 Task: Look for space in Essen, Belgium from 9th June, 2023 to 16th June, 2023 for 2 adults in price range Rs.8000 to Rs.16000. Place can be entire place with 2 bedrooms having 2 beds and 1 bathroom. Property type can be flat. Amenities needed are: heating, . Booking option can be shelf check-in. Required host language is English.
Action: Mouse moved to (388, 92)
Screenshot: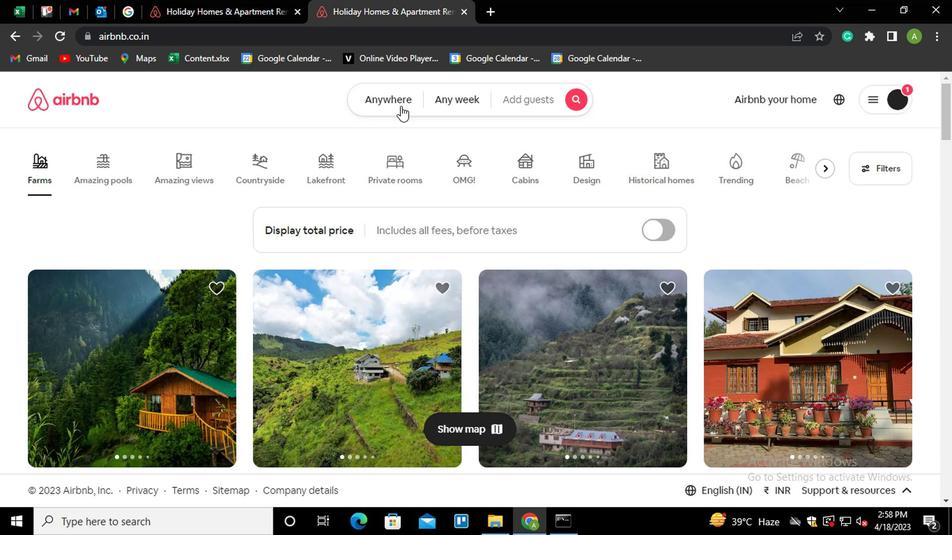 
Action: Mouse pressed left at (388, 92)
Screenshot: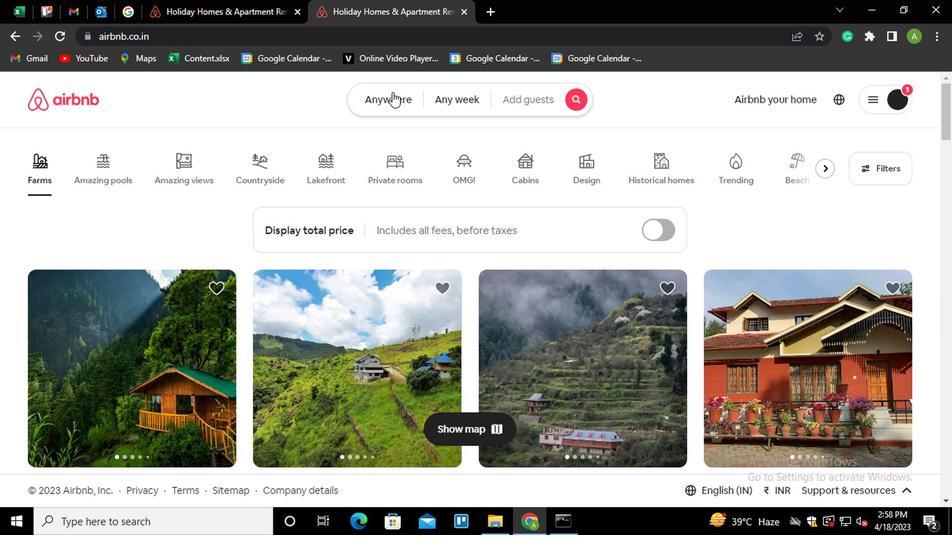 
Action: Mouse moved to (222, 155)
Screenshot: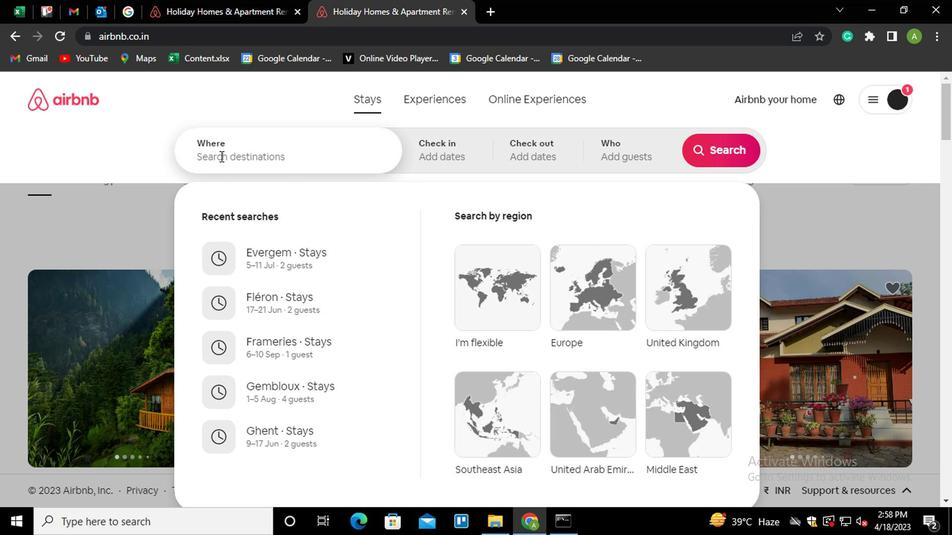 
Action: Mouse pressed left at (222, 155)
Screenshot: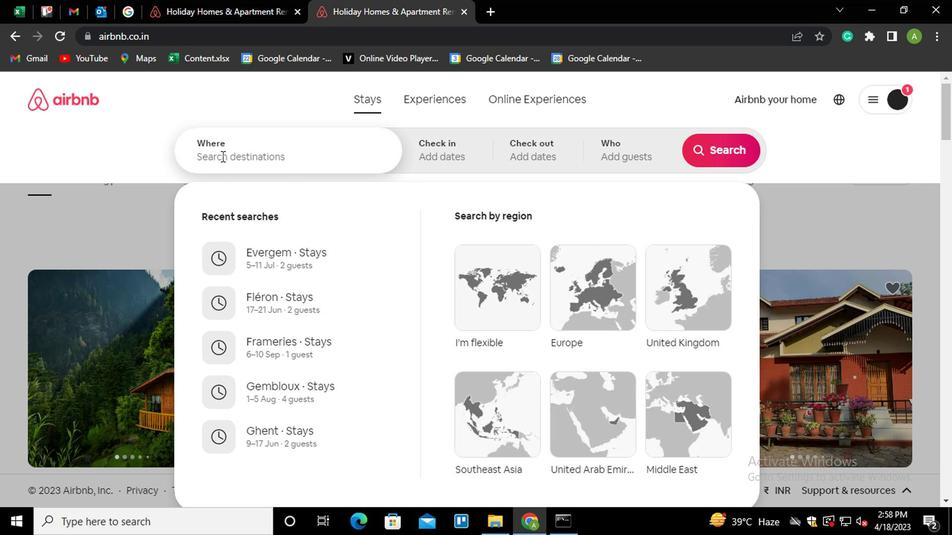 
Action: Key pressed <Key.shift_r><Key.shift_r><Key.shift_r><Key.shift_r><Key.shift_r><Key.shift_r><Key.shift_r><Key.shift_r><Key.shift_r><Key.shift_r><Key.shift_r><Key.shift_r><Key.shift_r><Key.shift_r><Key.shift_r><Key.shift_r><Key.shift_r><Key.shift_r><Key.shift_r><Key.shift_r><Key.shift_r><Key.shift_r><Key.shift_r><Key.shift_r><Key.shift_r><Key.shift_r><Key.shift_r><Key.shift_r>Essen,<Key.space><Key.shift_r>Belgiu<Key.down><Key.enter>
Screenshot: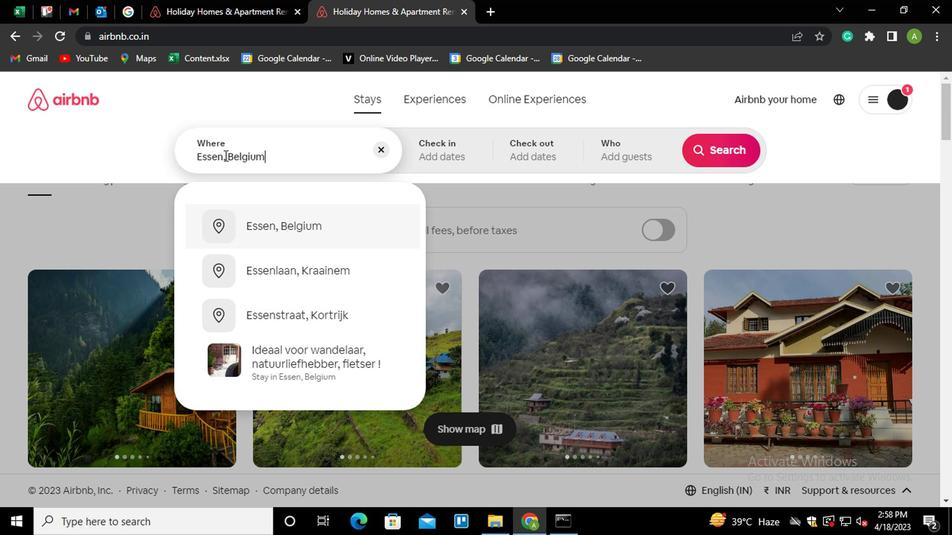 
Action: Mouse moved to (701, 262)
Screenshot: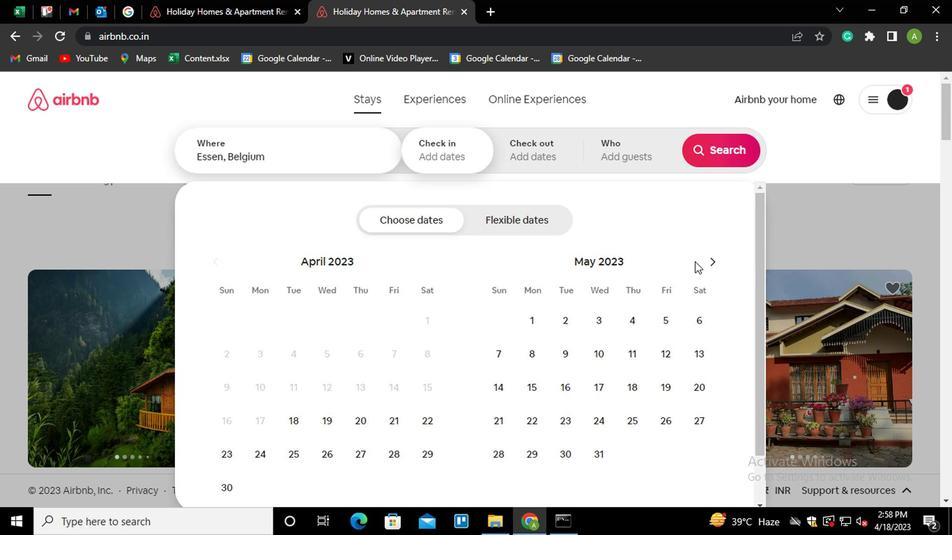 
Action: Mouse pressed left at (701, 262)
Screenshot: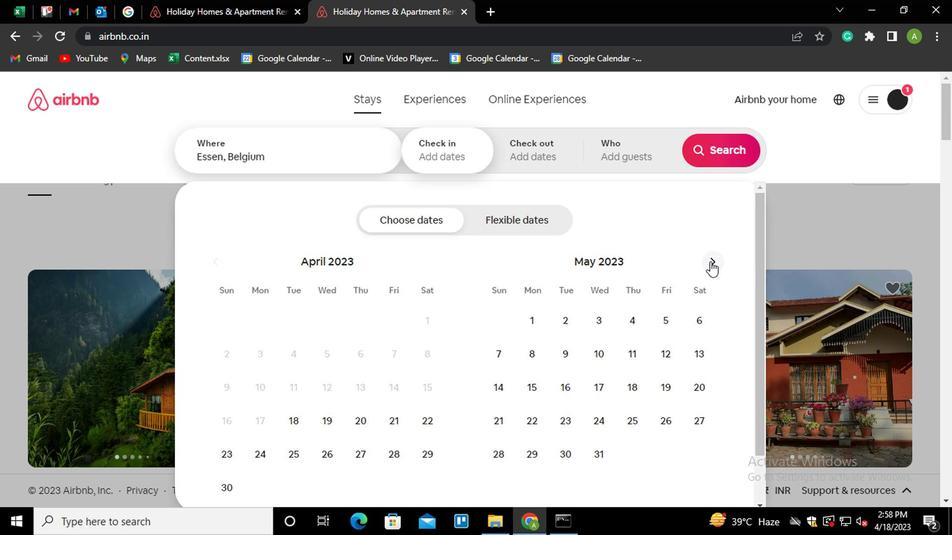 
Action: Mouse moved to (650, 355)
Screenshot: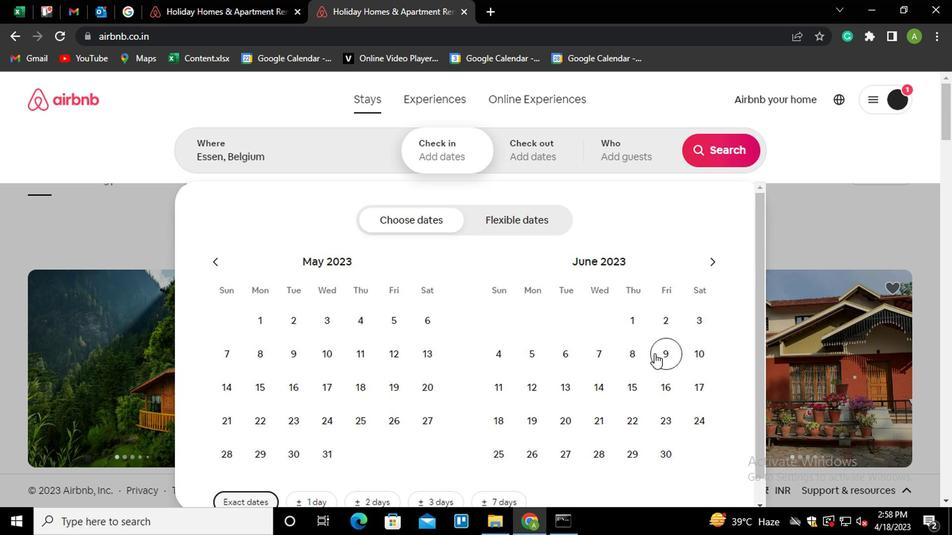 
Action: Mouse pressed left at (650, 355)
Screenshot: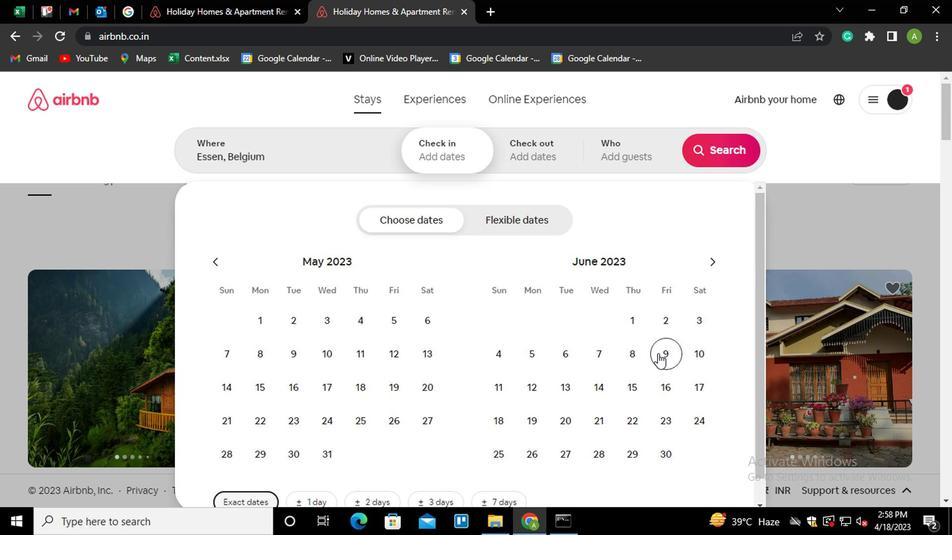 
Action: Mouse moved to (662, 386)
Screenshot: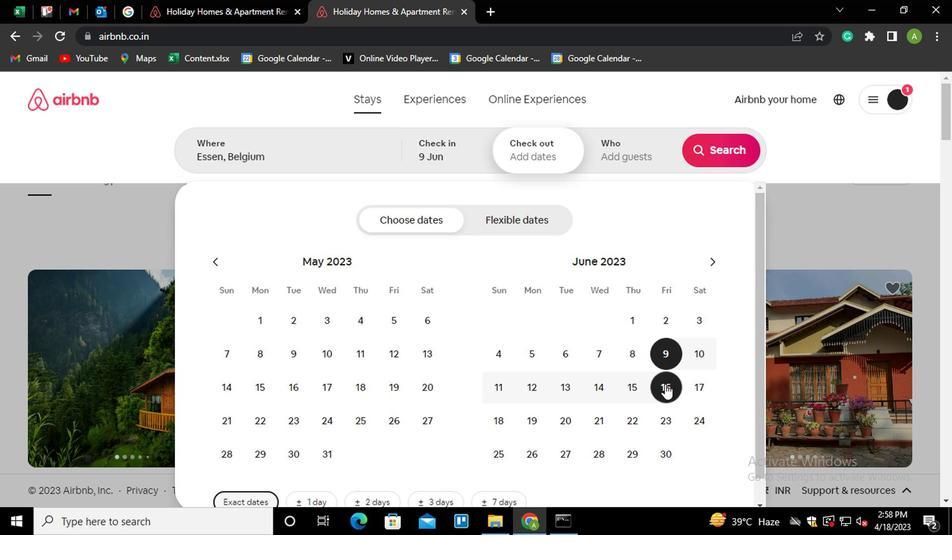 
Action: Mouse pressed left at (662, 386)
Screenshot: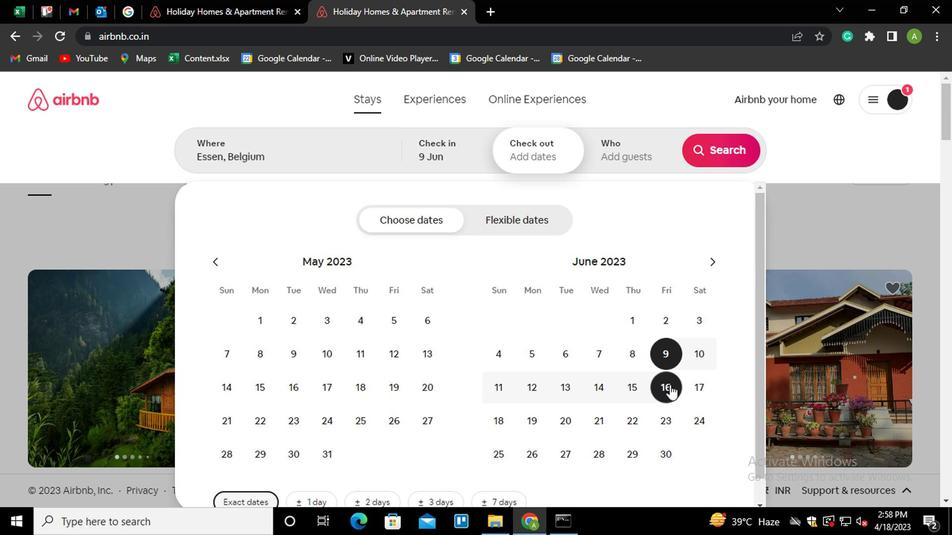 
Action: Mouse moved to (625, 150)
Screenshot: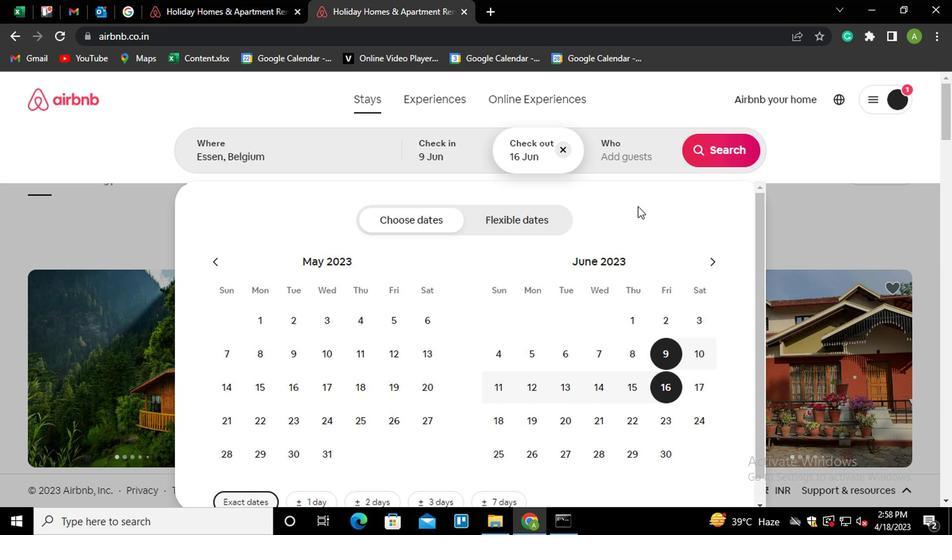 
Action: Mouse pressed left at (625, 150)
Screenshot: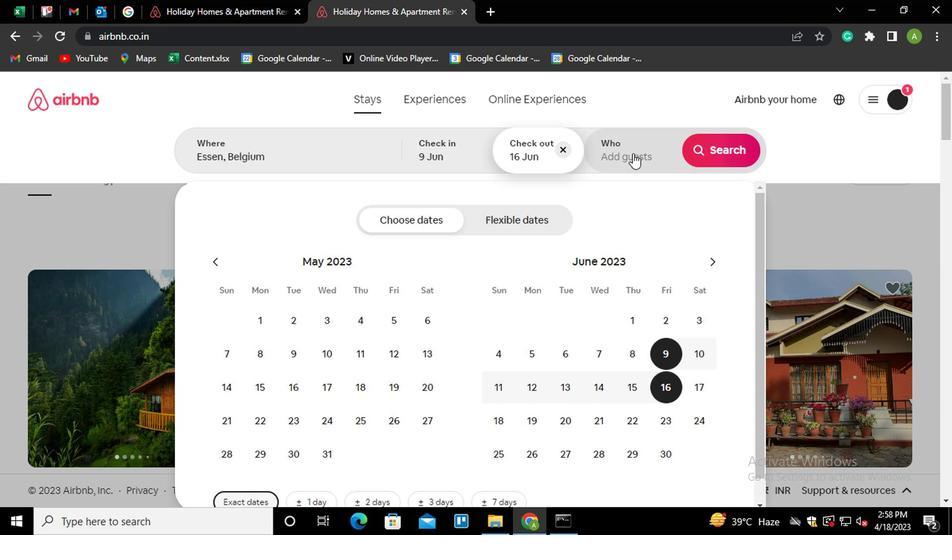 
Action: Mouse moved to (718, 225)
Screenshot: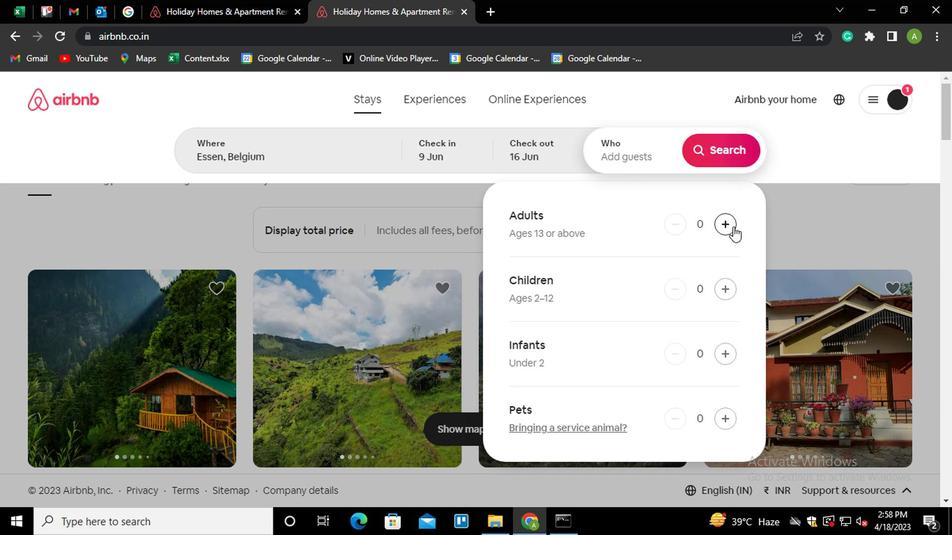 
Action: Mouse pressed left at (718, 225)
Screenshot: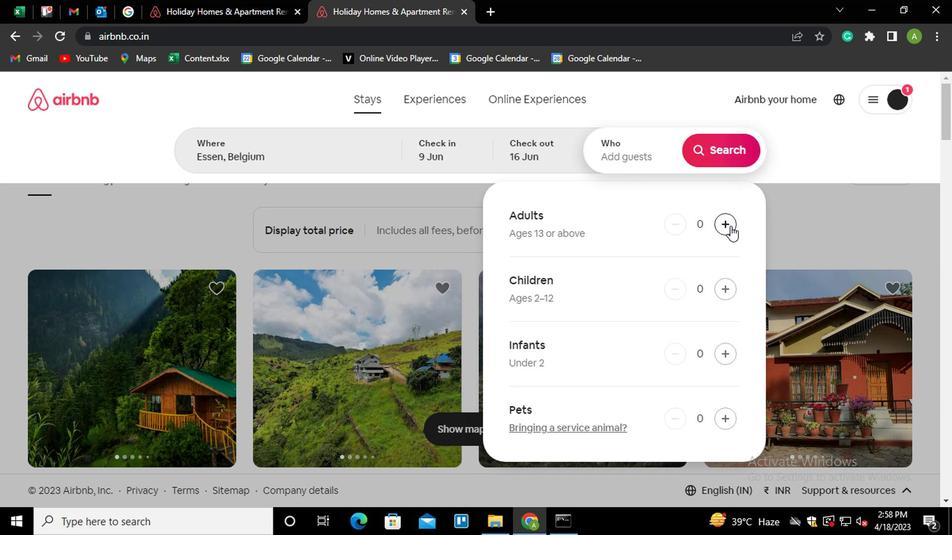 
Action: Mouse pressed left at (718, 225)
Screenshot: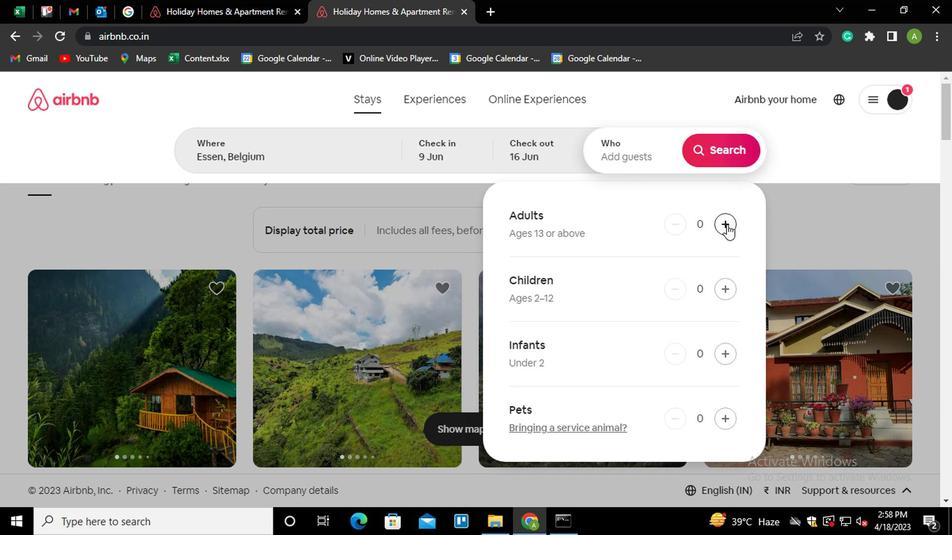 
Action: Mouse moved to (717, 162)
Screenshot: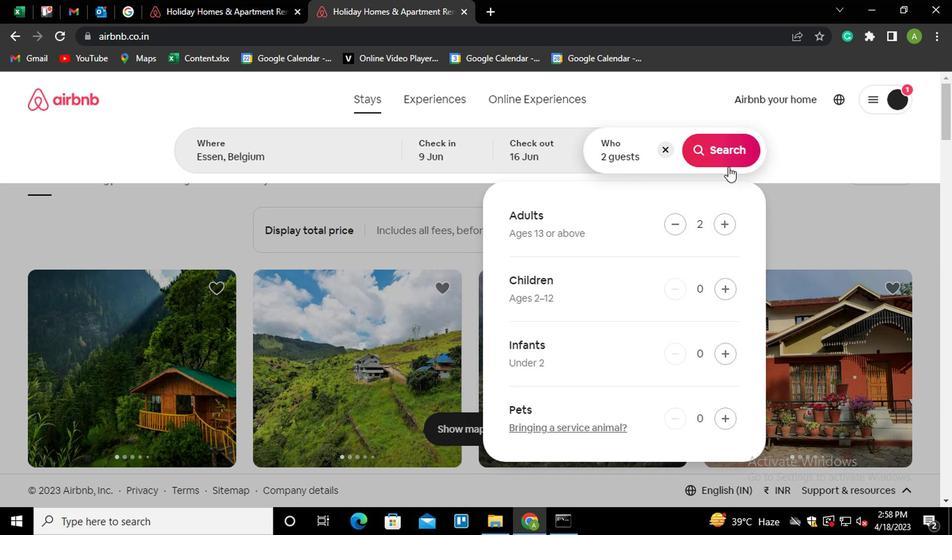 
Action: Mouse pressed left at (717, 162)
Screenshot: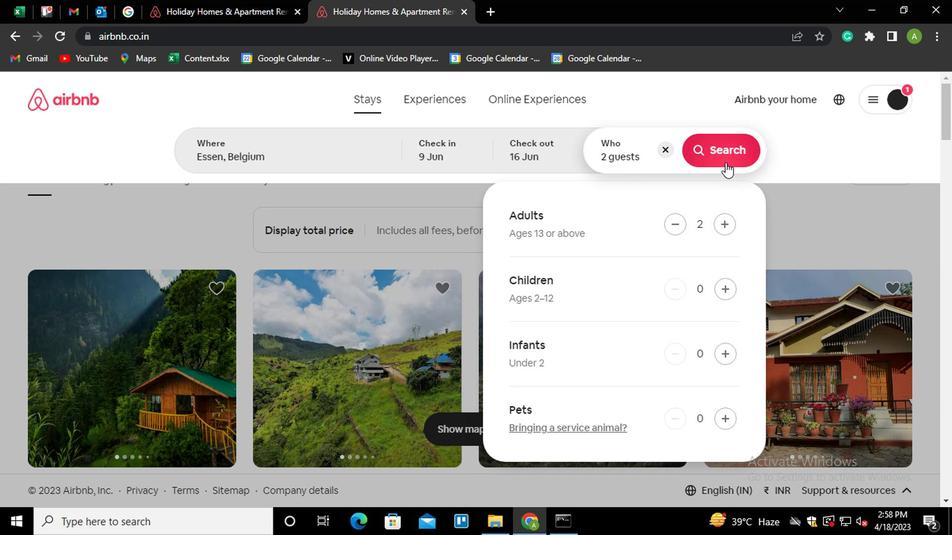 
Action: Mouse moved to (882, 156)
Screenshot: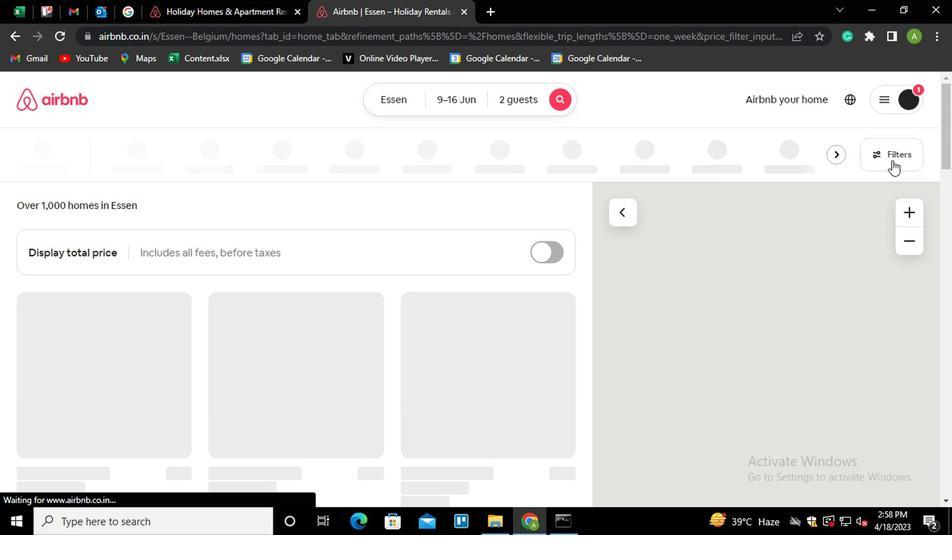 
Action: Mouse pressed left at (882, 156)
Screenshot: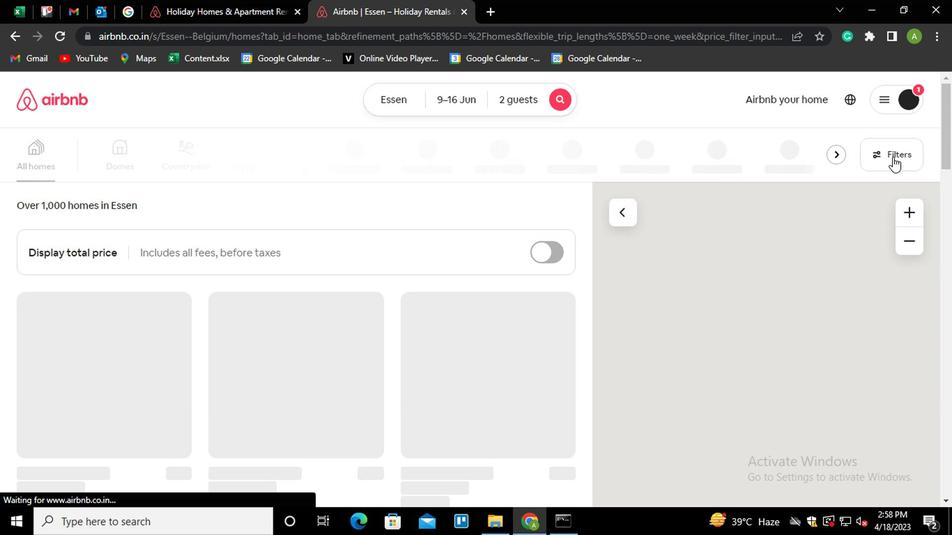 
Action: Mouse moved to (382, 324)
Screenshot: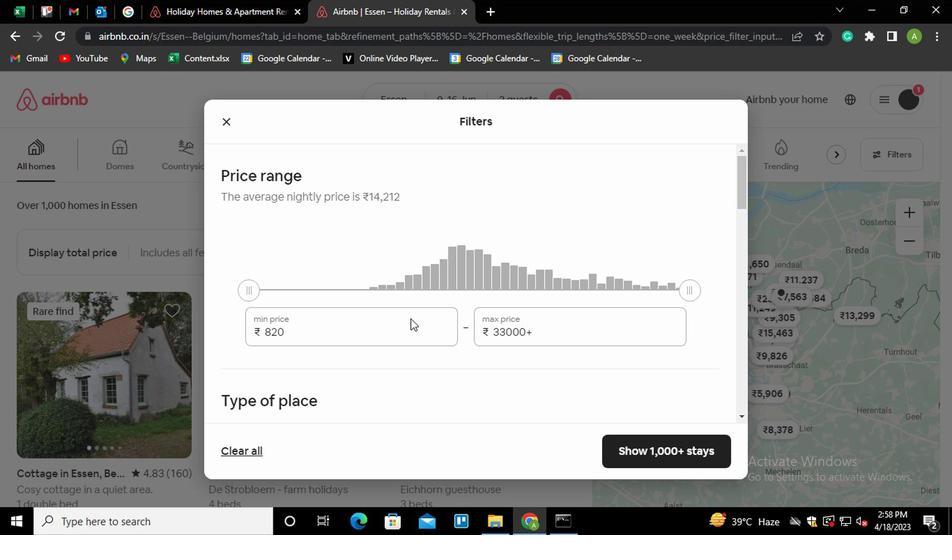 
Action: Mouse pressed left at (382, 324)
Screenshot: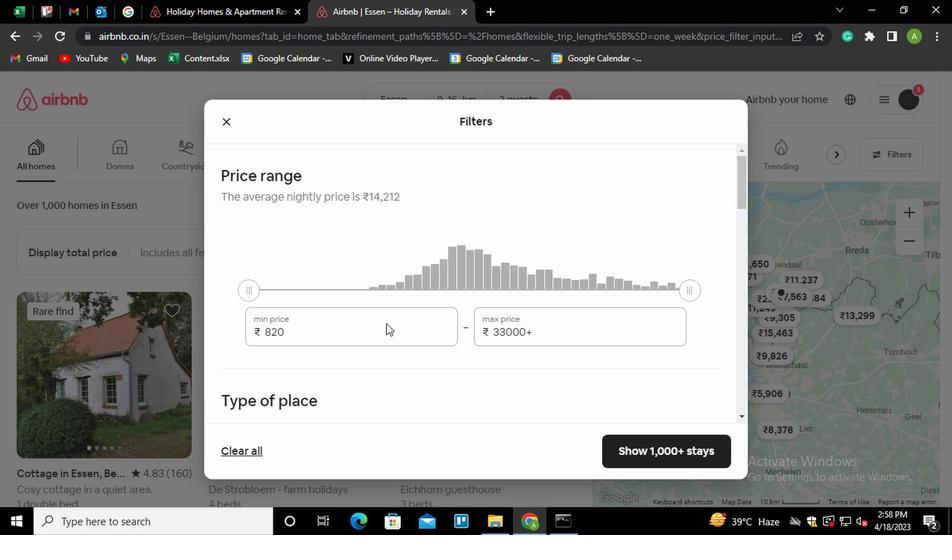 
Action: Key pressed <Key.shift_r><Key.home>8000
Screenshot: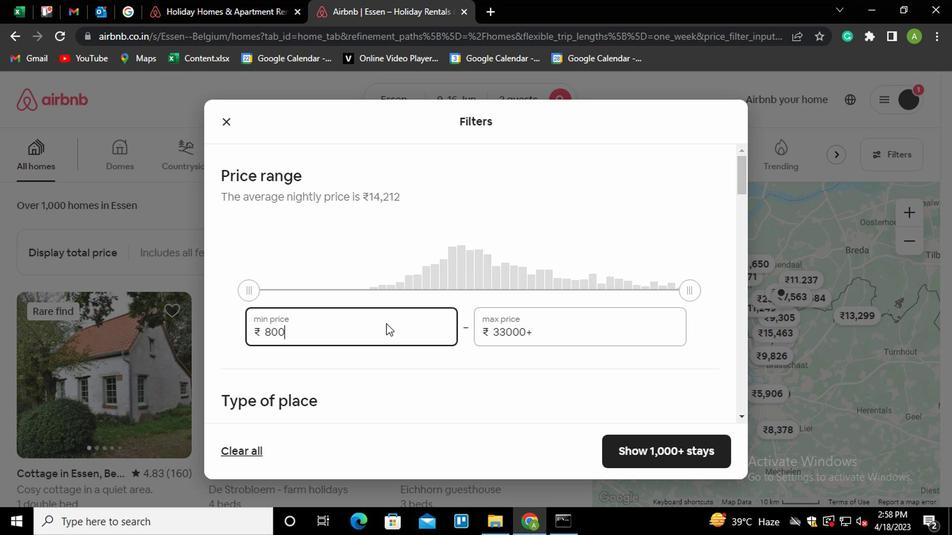 
Action: Mouse moved to (562, 334)
Screenshot: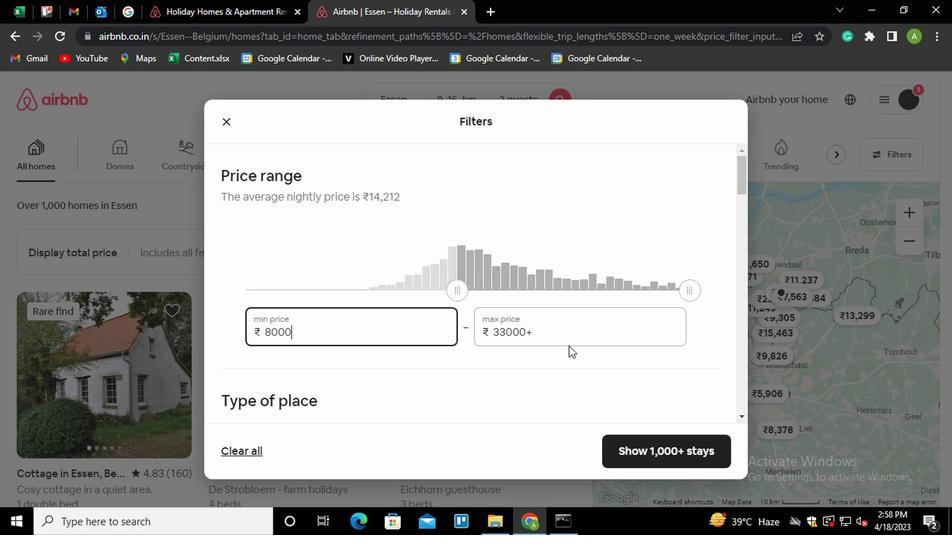 
Action: Mouse pressed left at (562, 334)
Screenshot: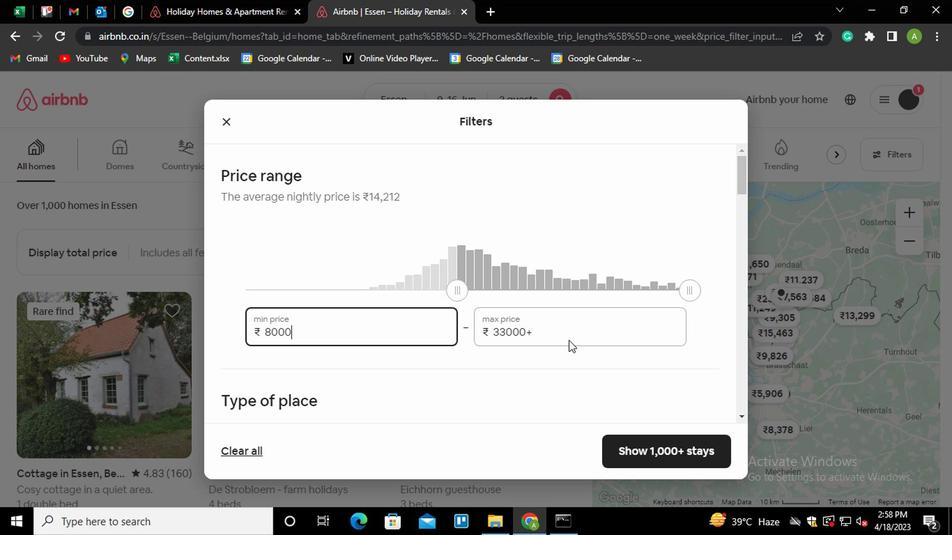 
Action: Mouse moved to (562, 333)
Screenshot: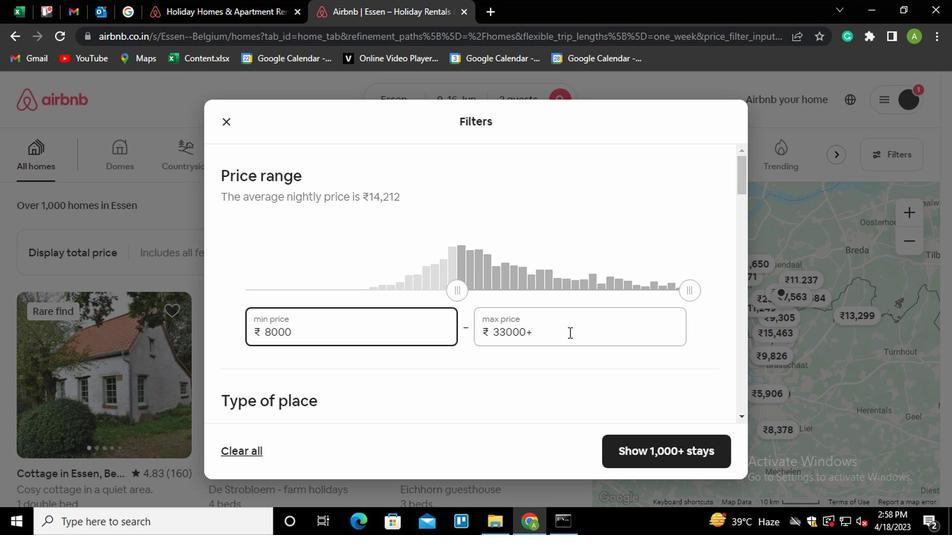 
Action: Key pressed <Key.shift_r><Key.home>16000
Screenshot: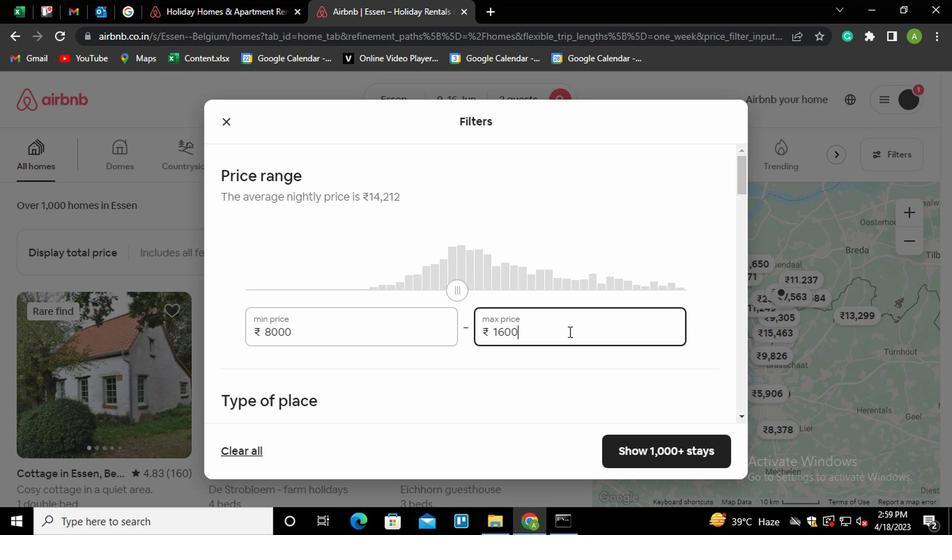 
Action: Mouse moved to (533, 304)
Screenshot: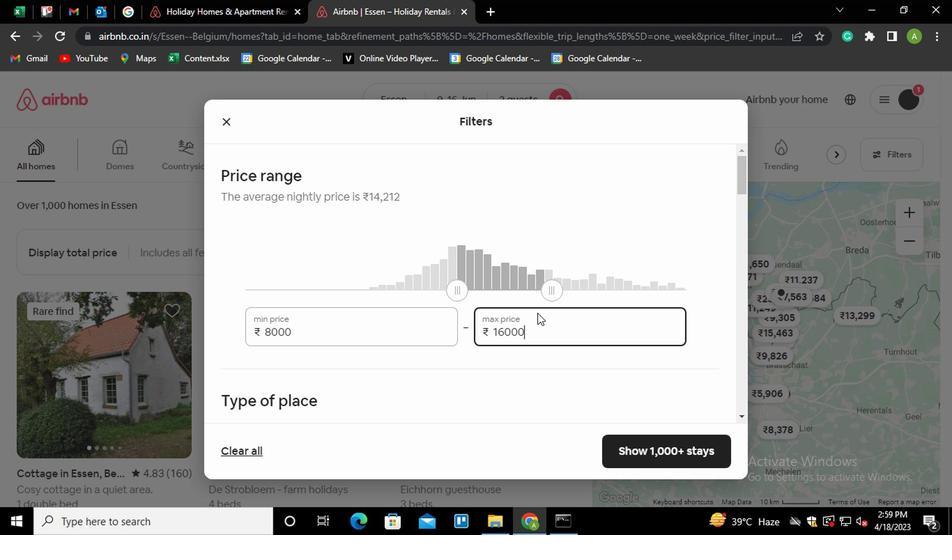 
Action: Mouse scrolled (533, 304) with delta (0, 0)
Screenshot: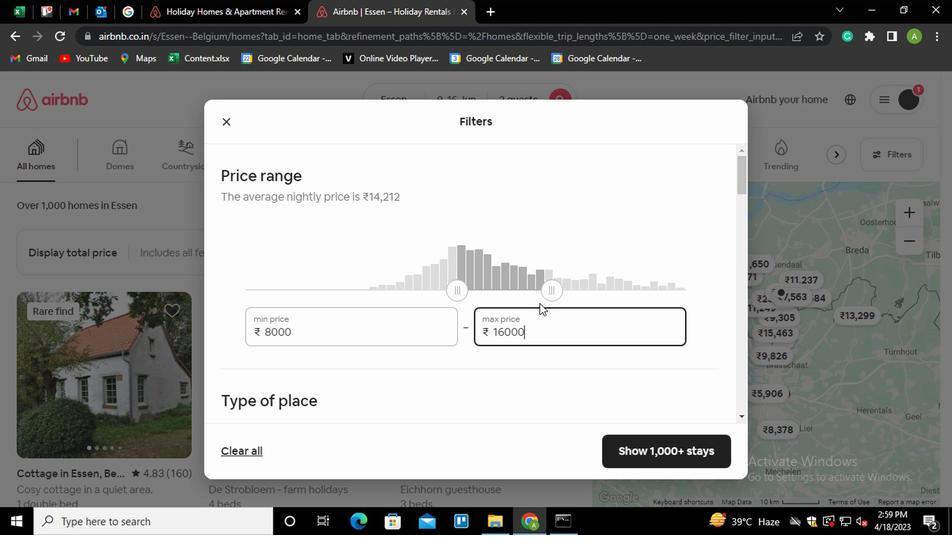 
Action: Mouse scrolled (533, 304) with delta (0, 0)
Screenshot: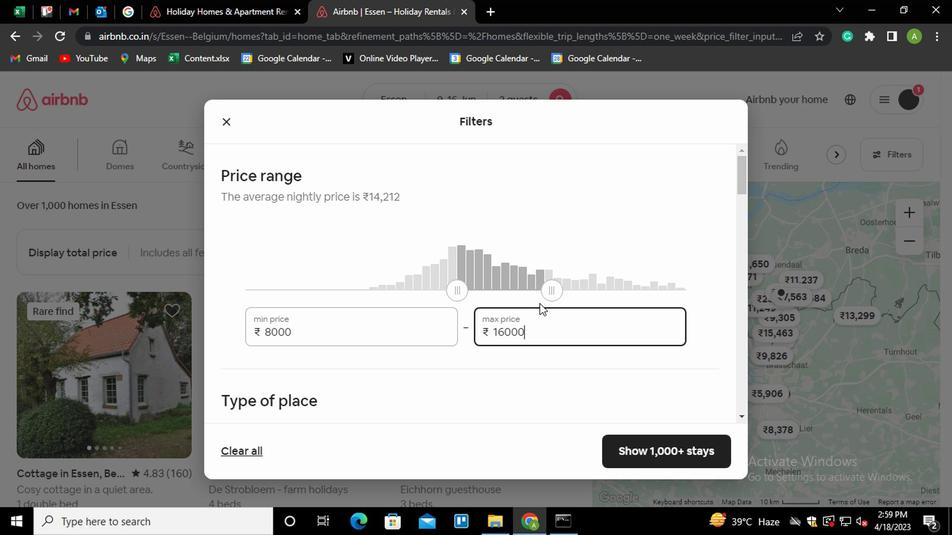 
Action: Mouse scrolled (533, 304) with delta (0, 0)
Screenshot: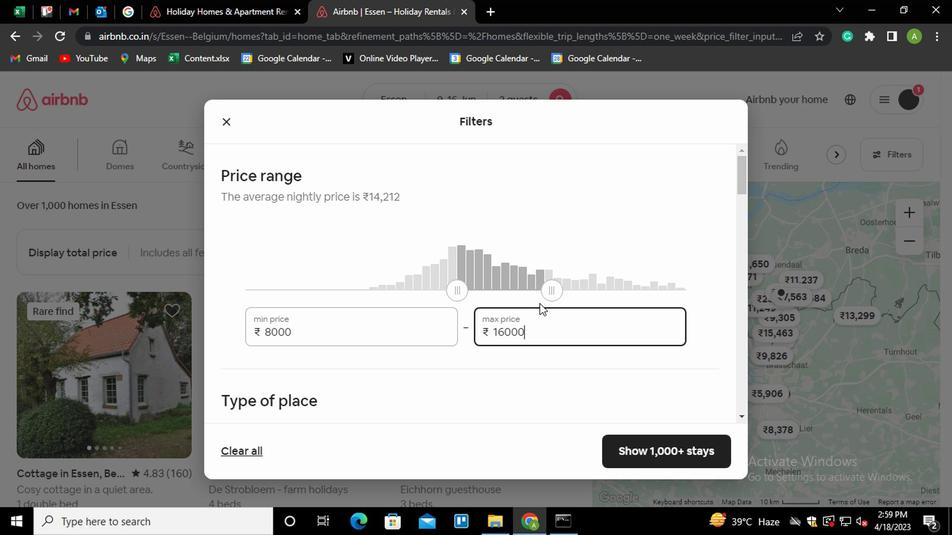 
Action: Mouse moved to (467, 233)
Screenshot: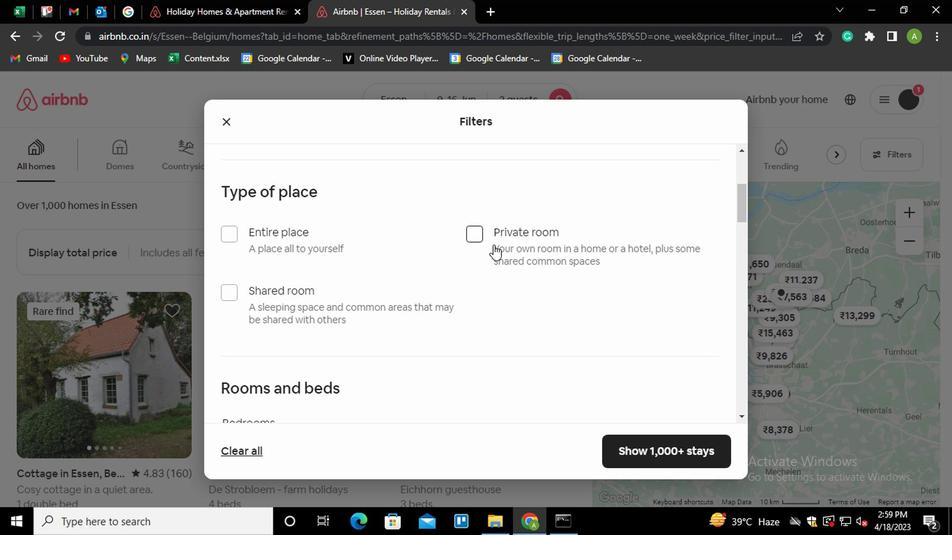 
Action: Mouse pressed left at (467, 233)
Screenshot: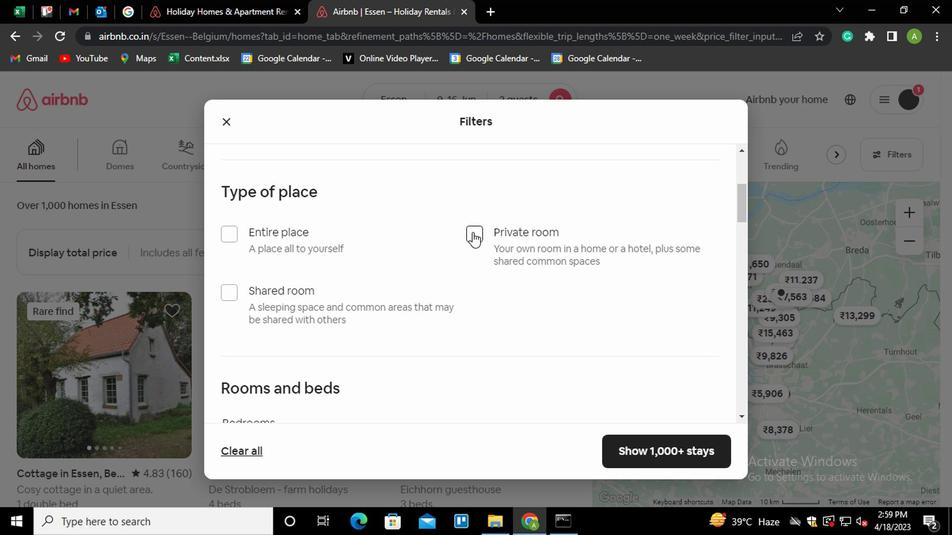 
Action: Mouse pressed left at (467, 233)
Screenshot: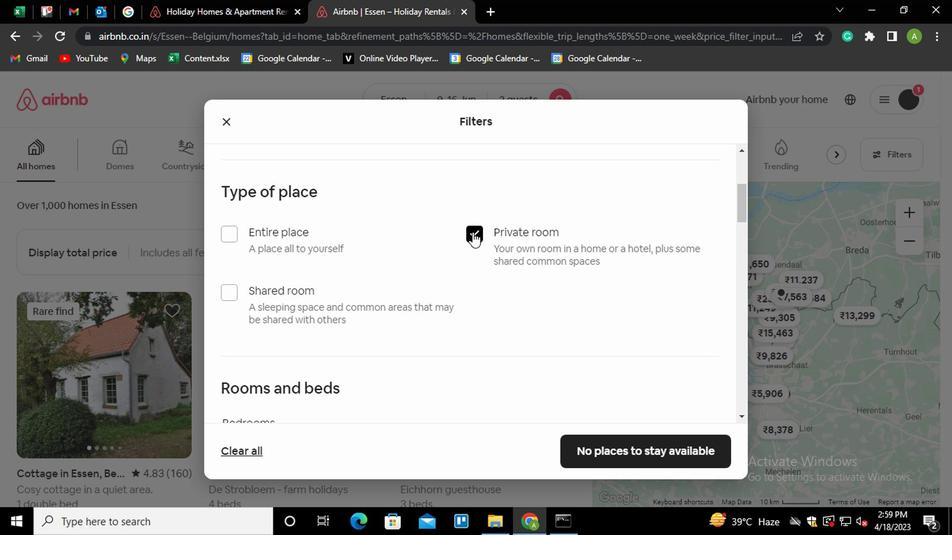 
Action: Mouse moved to (228, 239)
Screenshot: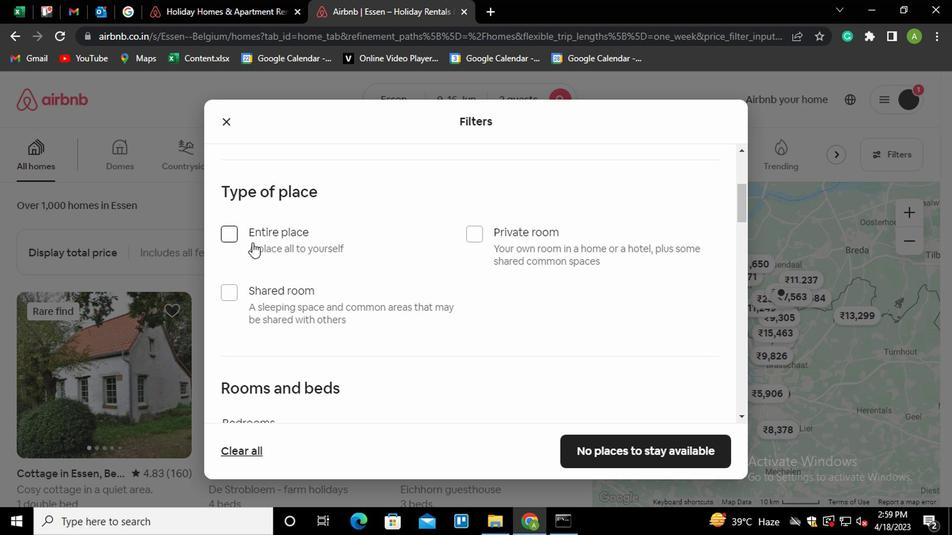 
Action: Mouse pressed left at (228, 239)
Screenshot: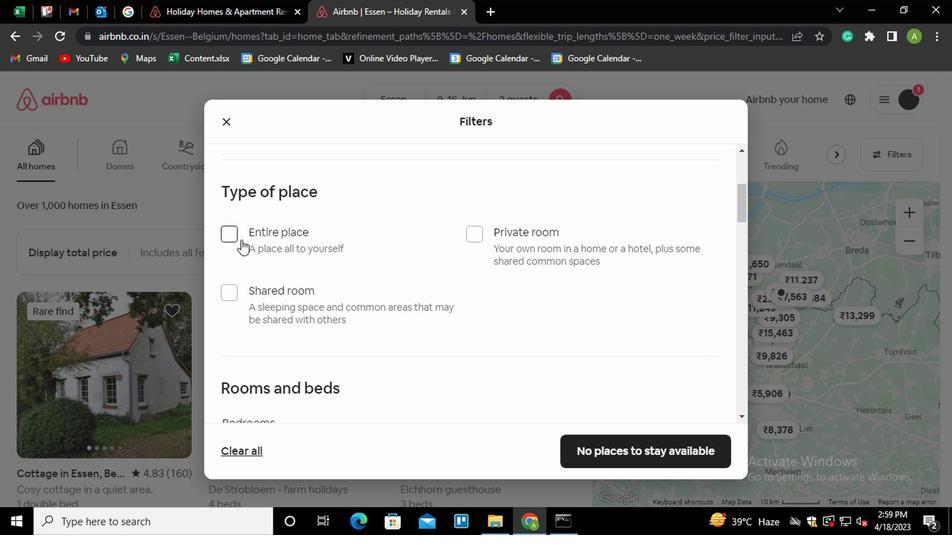 
Action: Mouse moved to (397, 293)
Screenshot: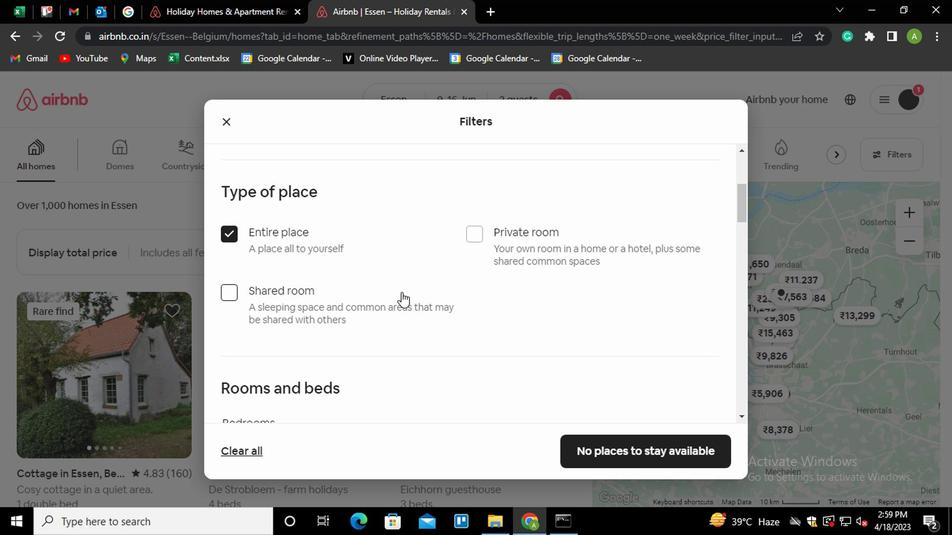 
Action: Mouse scrolled (397, 292) with delta (0, 0)
Screenshot: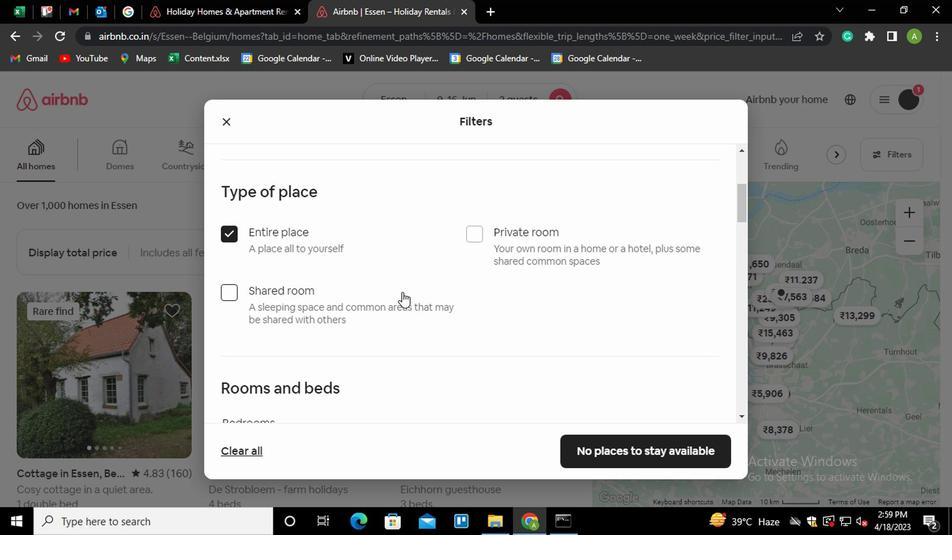
Action: Mouse scrolled (397, 292) with delta (0, 0)
Screenshot: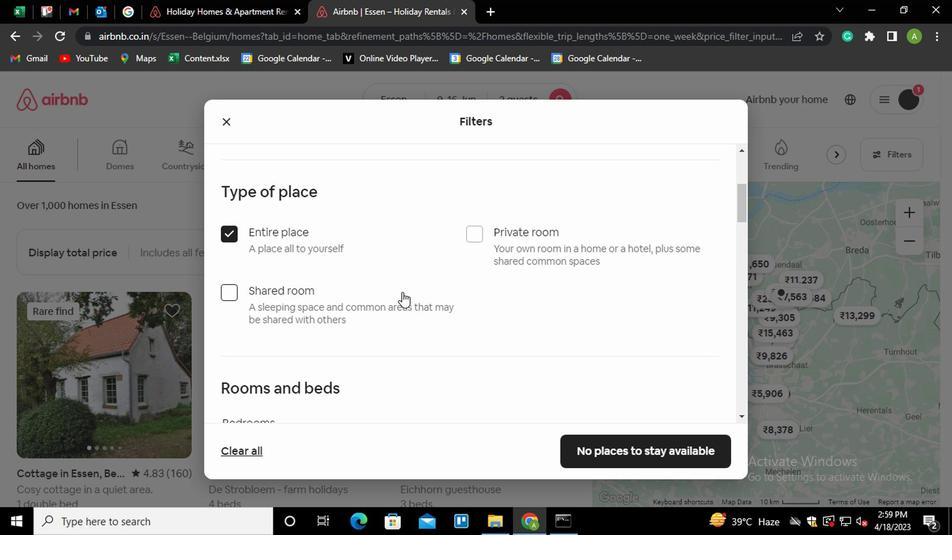 
Action: Mouse moved to (342, 327)
Screenshot: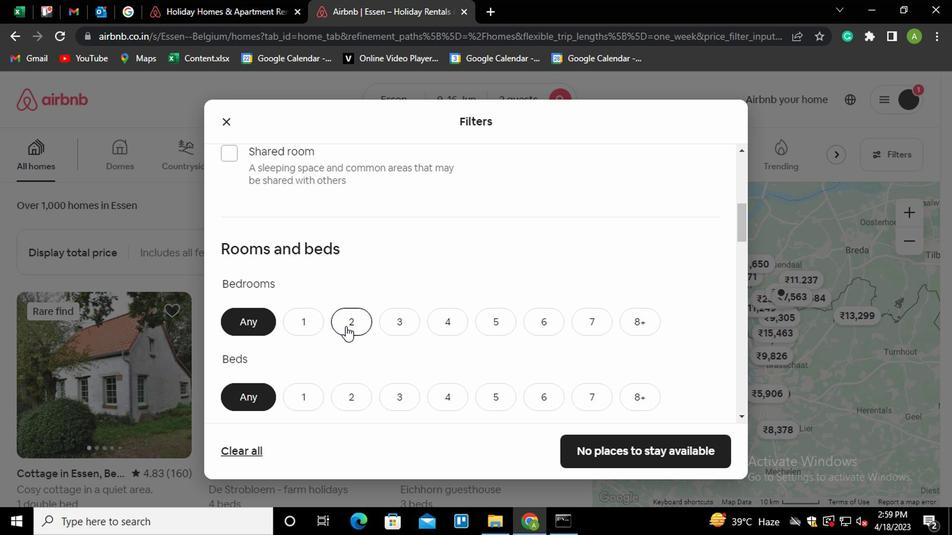 
Action: Mouse pressed left at (342, 327)
Screenshot: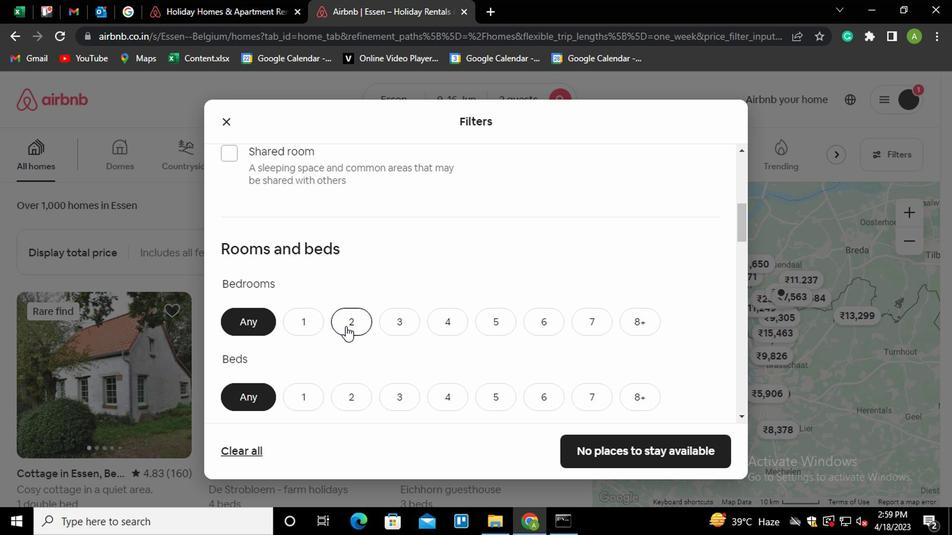 
Action: Mouse moved to (345, 388)
Screenshot: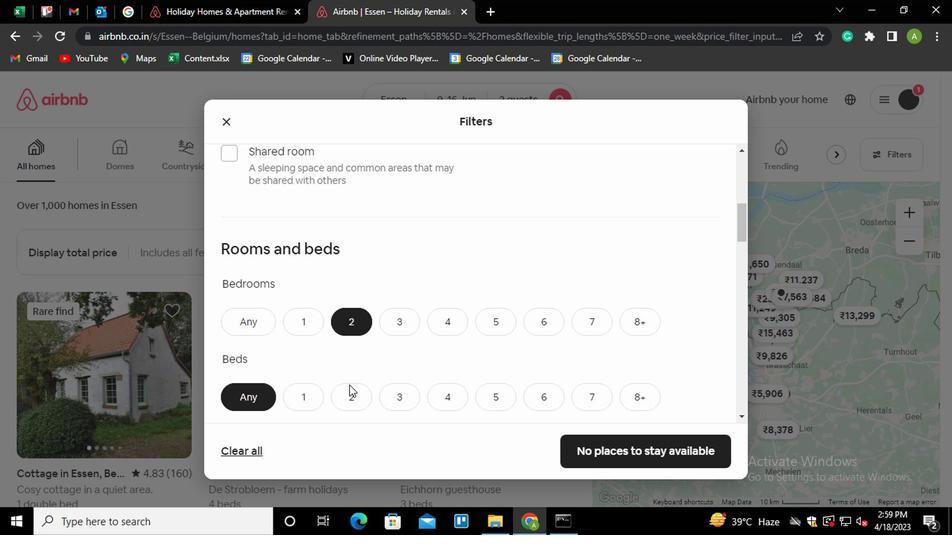 
Action: Mouse pressed left at (345, 388)
Screenshot: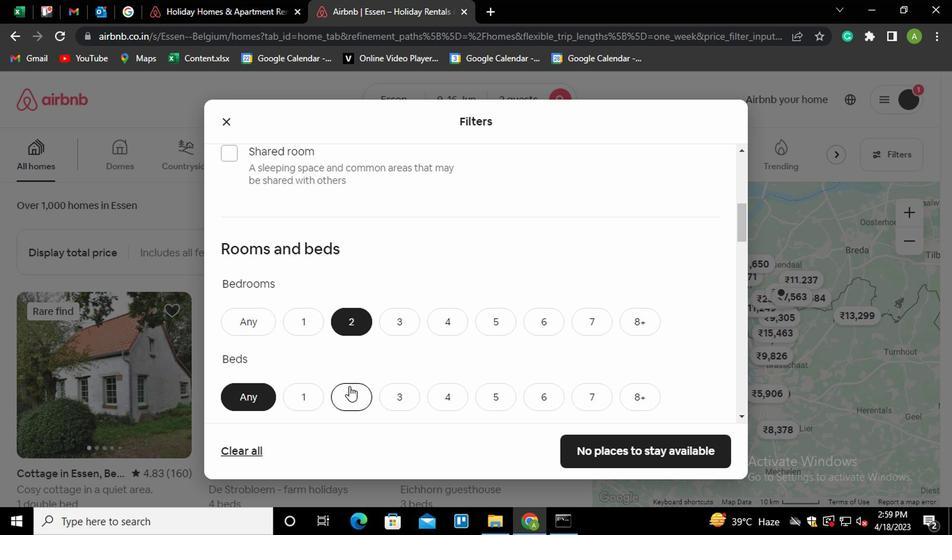 
Action: Mouse moved to (309, 407)
Screenshot: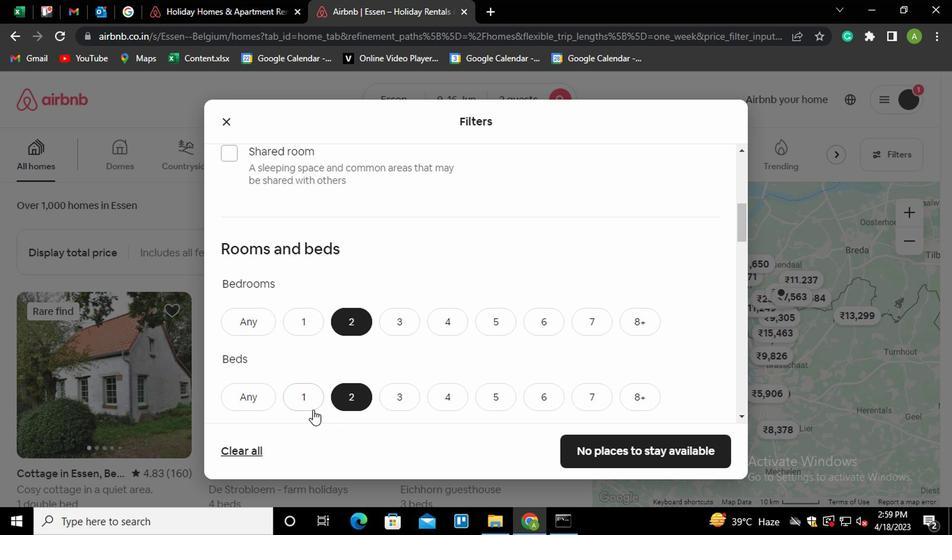 
Action: Mouse scrolled (309, 407) with delta (0, 0)
Screenshot: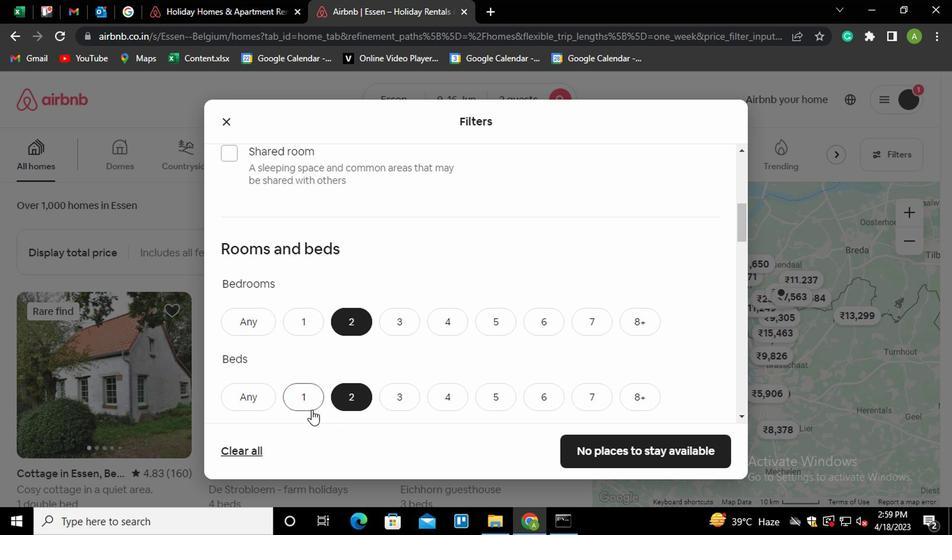 
Action: Mouse scrolled (309, 407) with delta (0, 0)
Screenshot: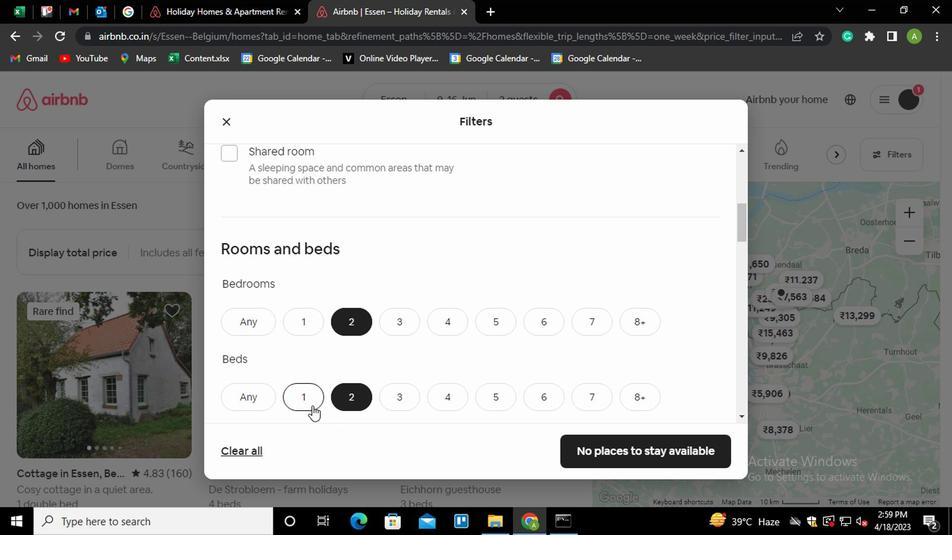 
Action: Mouse moved to (307, 324)
Screenshot: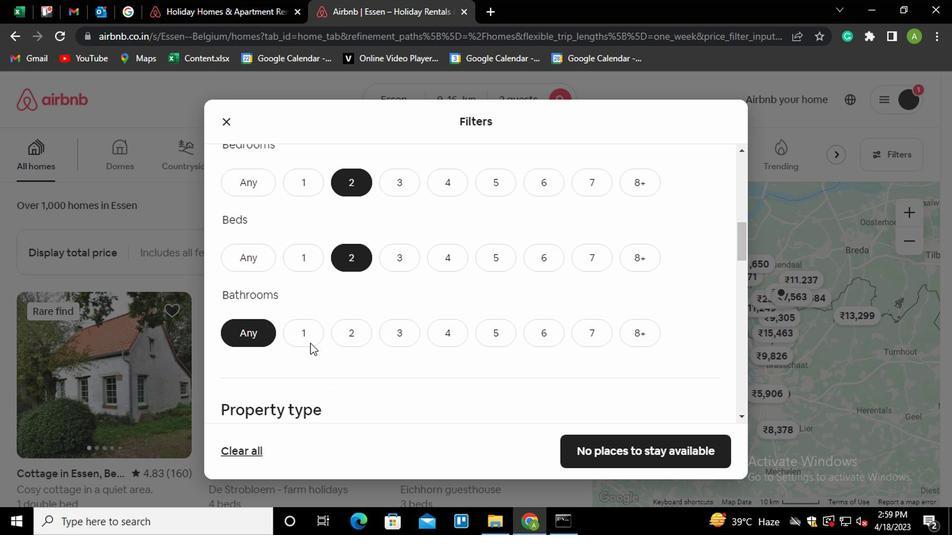 
Action: Mouse pressed left at (307, 324)
Screenshot: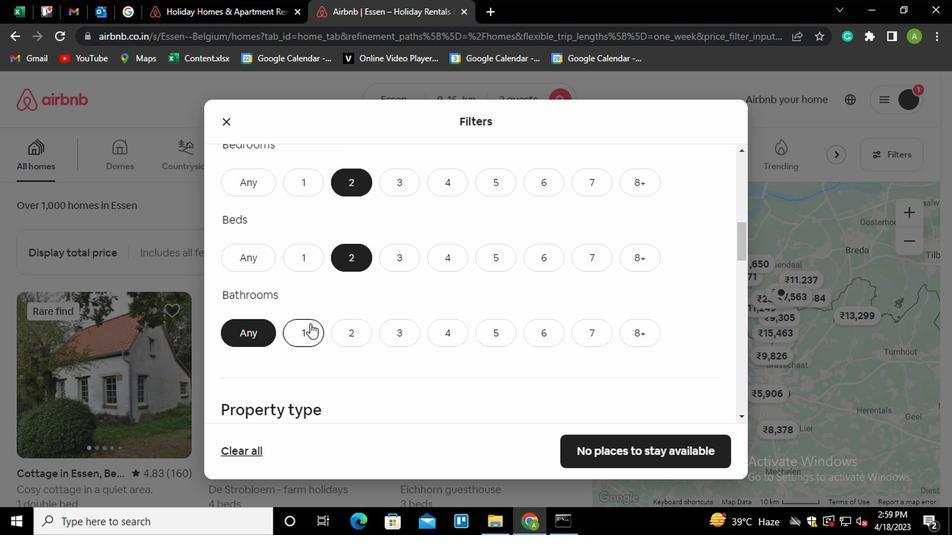 
Action: Mouse moved to (499, 324)
Screenshot: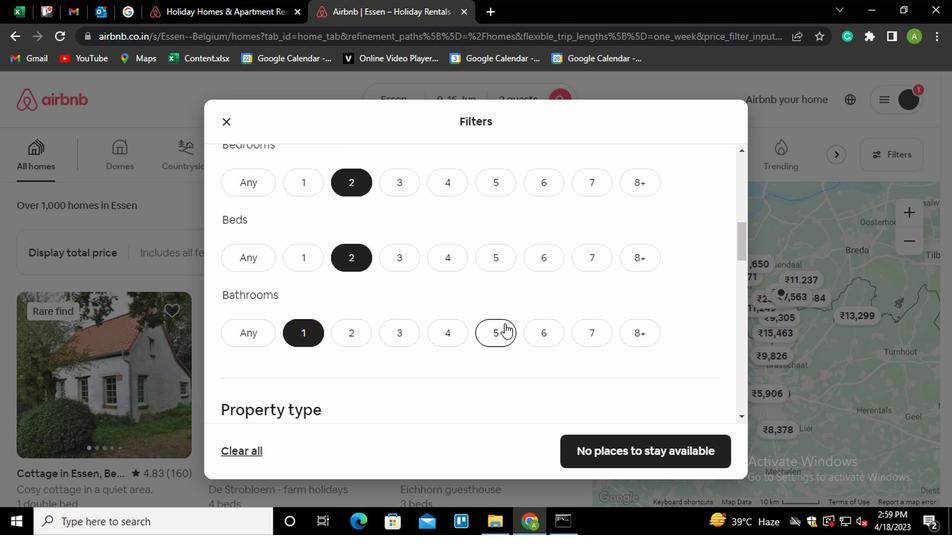 
Action: Mouse scrolled (499, 323) with delta (0, 0)
Screenshot: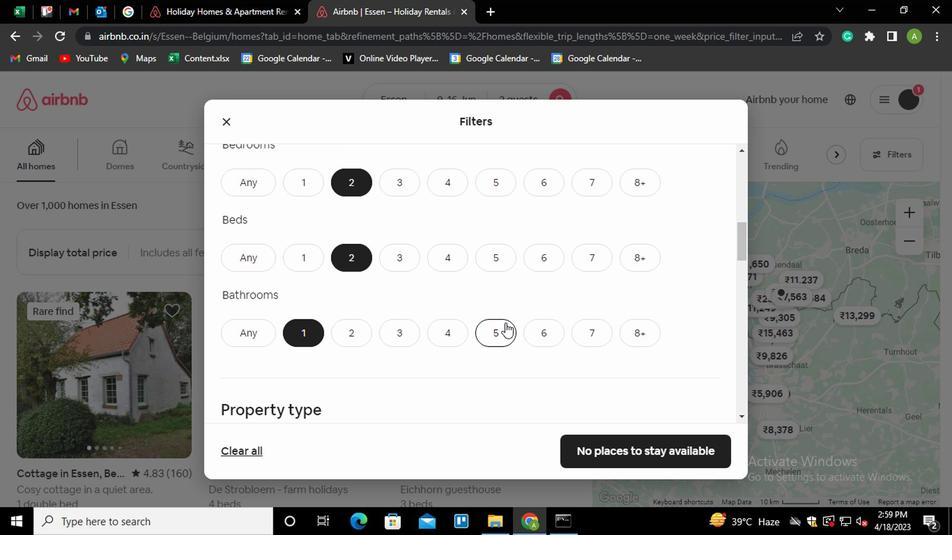 
Action: Mouse scrolled (499, 323) with delta (0, 0)
Screenshot: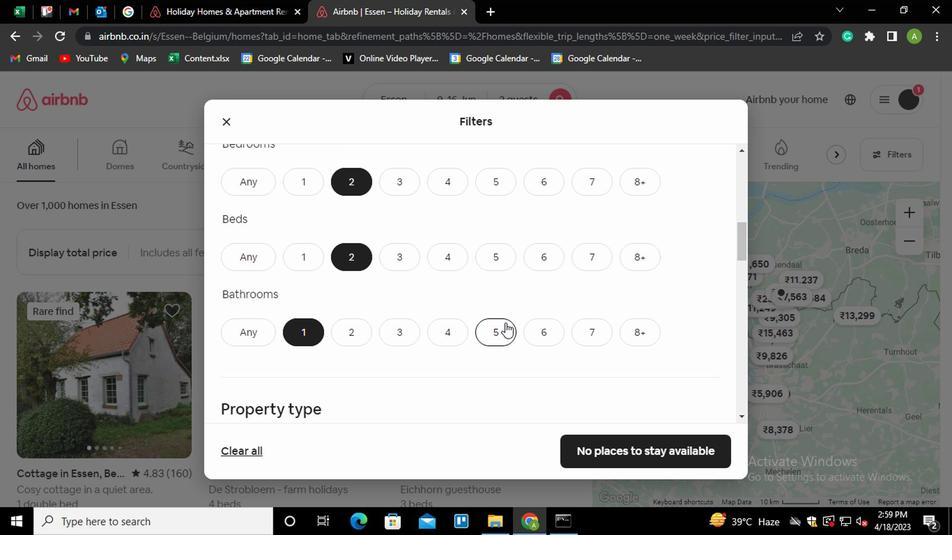 
Action: Mouse scrolled (499, 323) with delta (0, 0)
Screenshot: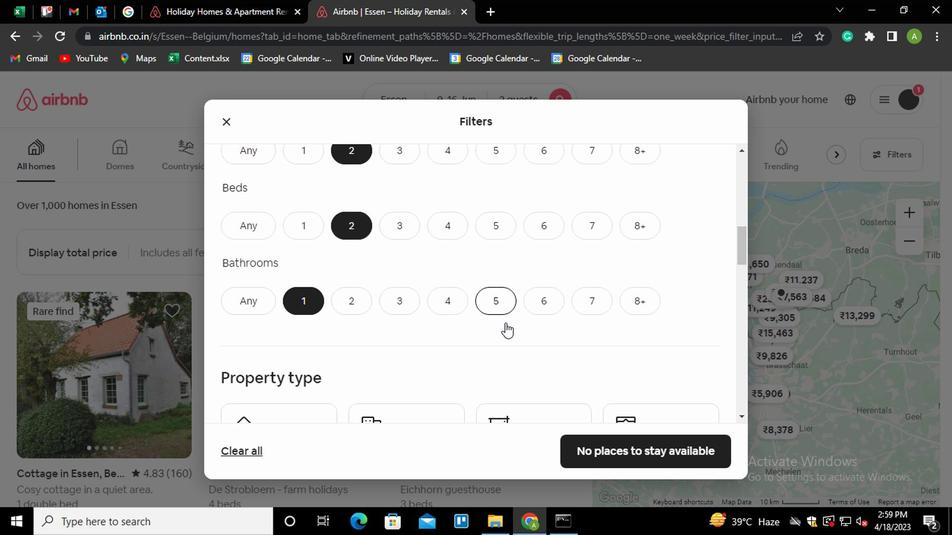 
Action: Mouse moved to (395, 297)
Screenshot: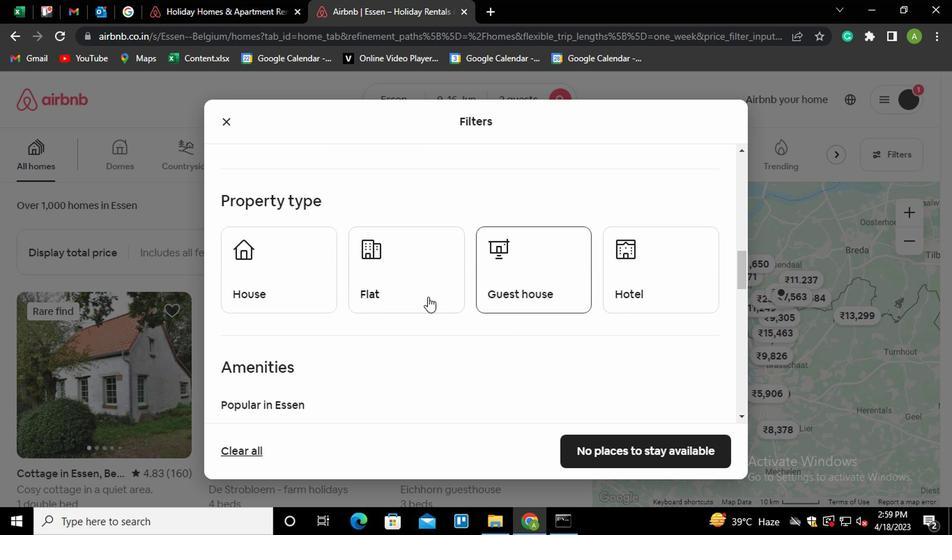 
Action: Mouse pressed left at (395, 297)
Screenshot: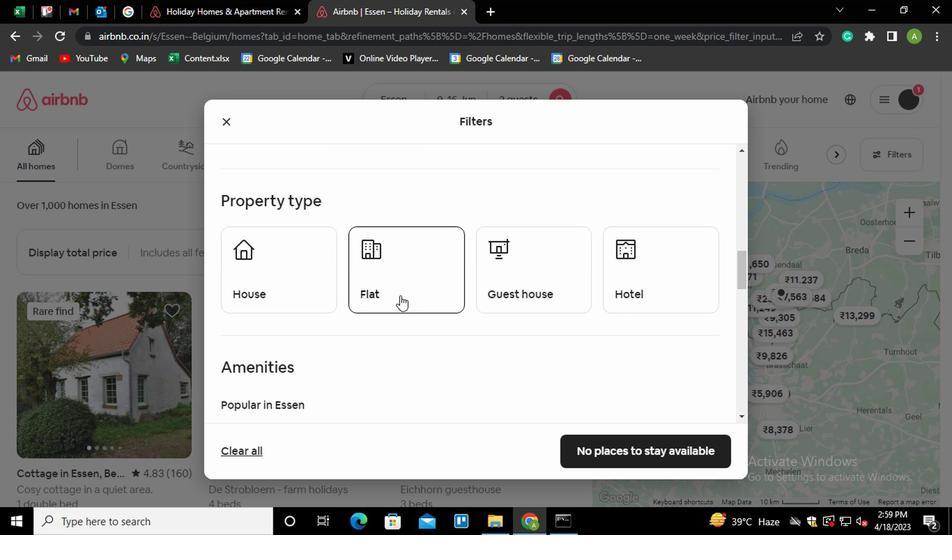
Action: Mouse moved to (529, 343)
Screenshot: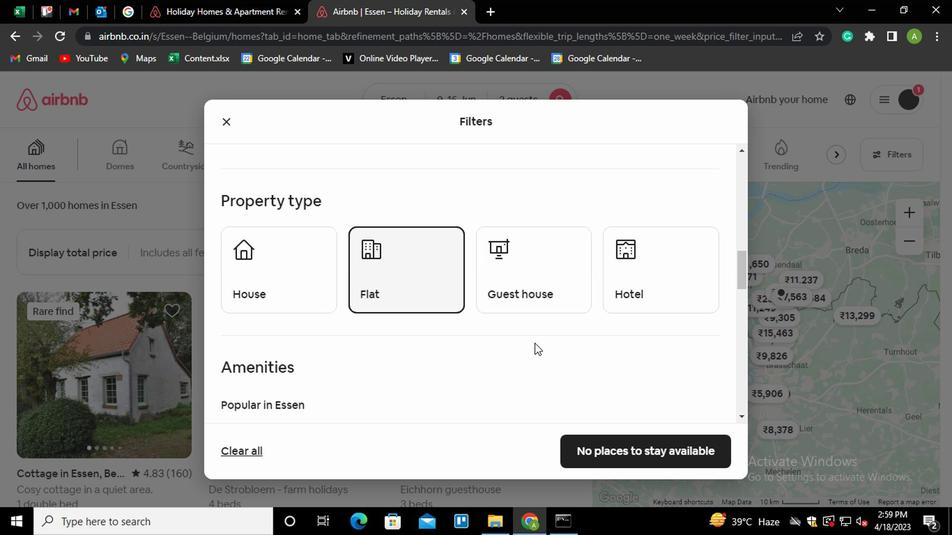 
Action: Mouse scrolled (529, 342) with delta (0, 0)
Screenshot: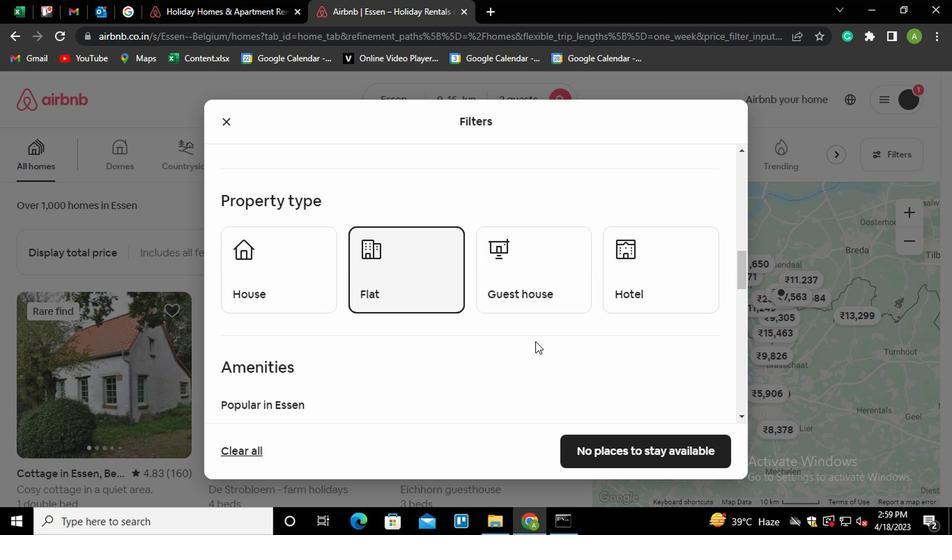 
Action: Mouse scrolled (529, 342) with delta (0, 0)
Screenshot: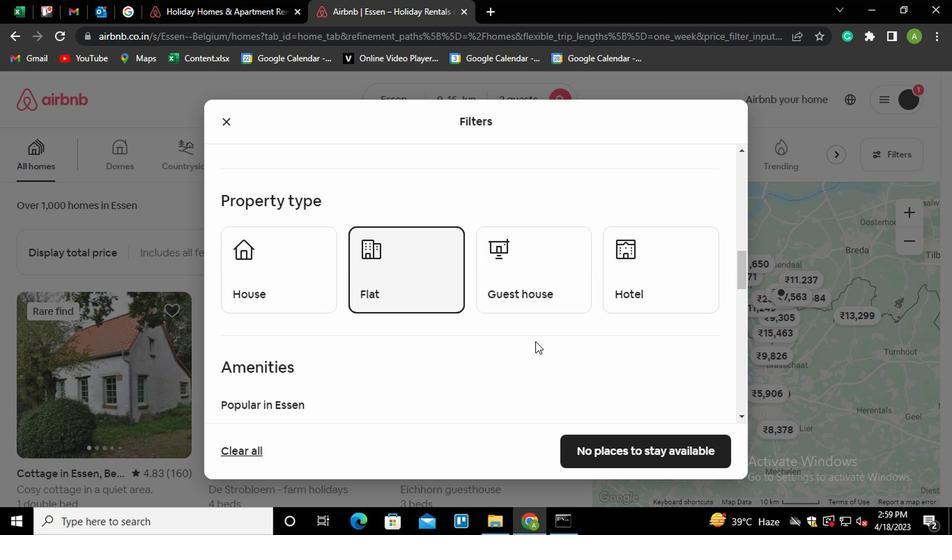 
Action: Mouse scrolled (529, 342) with delta (0, 0)
Screenshot: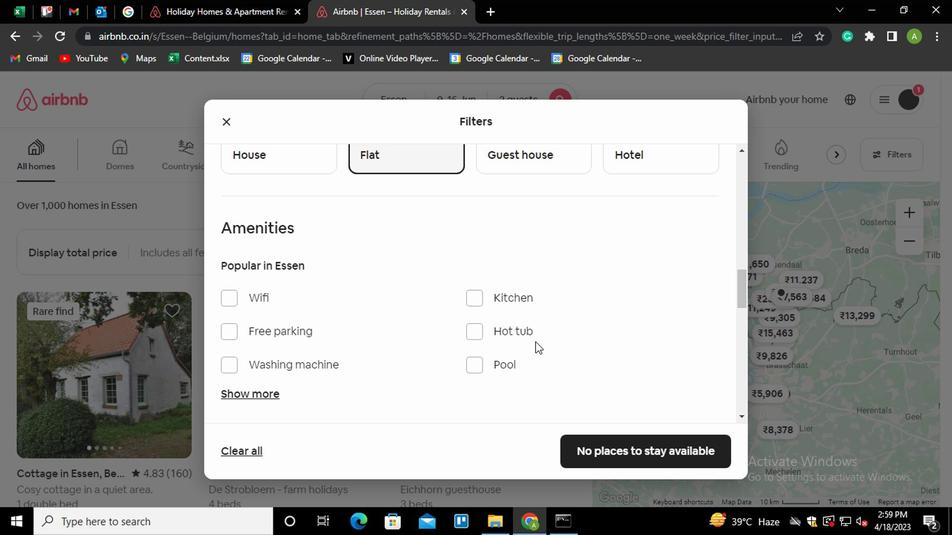 
Action: Mouse scrolled (529, 342) with delta (0, 0)
Screenshot: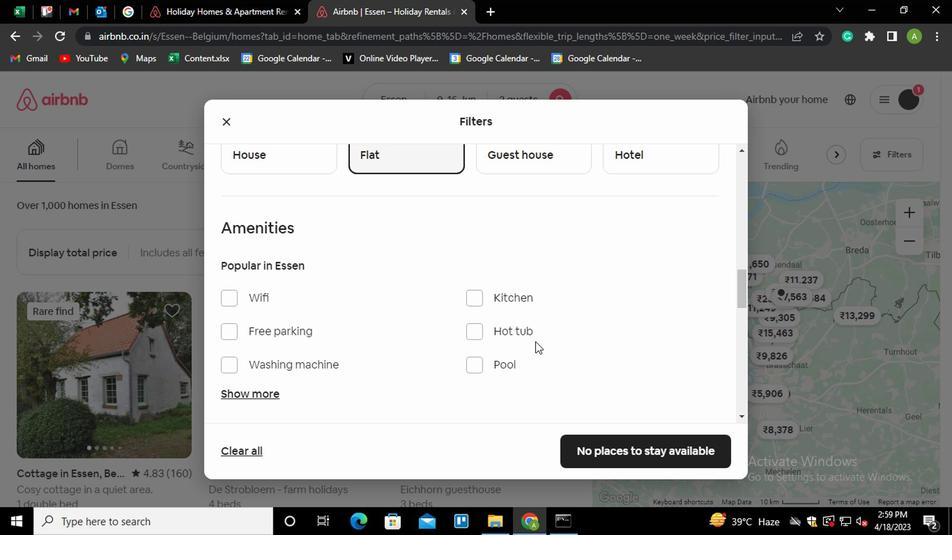 
Action: Mouse moved to (529, 343)
Screenshot: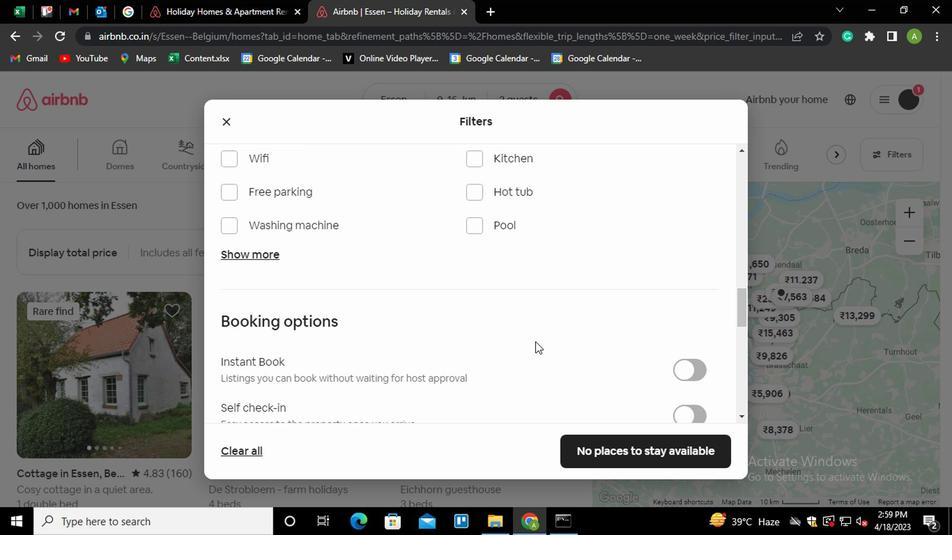 
Action: Mouse scrolled (529, 342) with delta (0, 0)
Screenshot: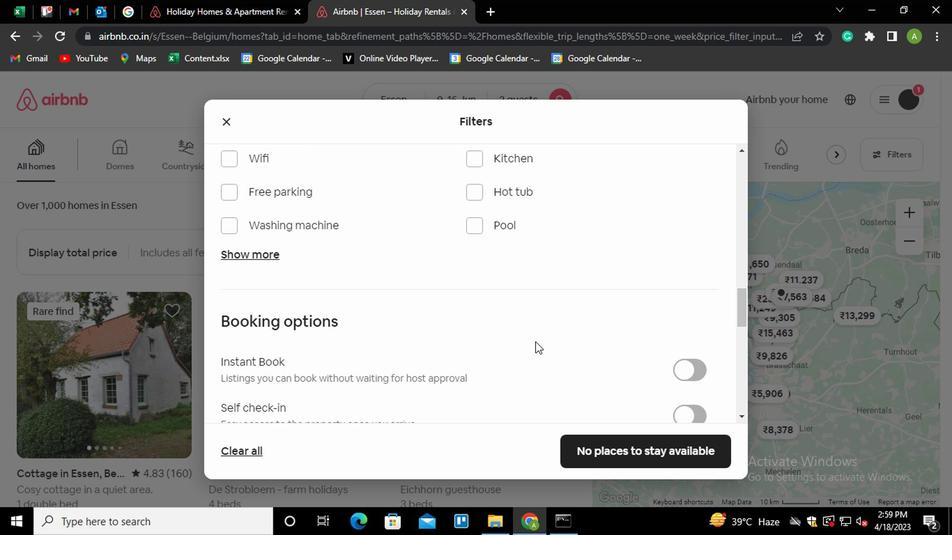 
Action: Mouse scrolled (529, 342) with delta (0, 0)
Screenshot: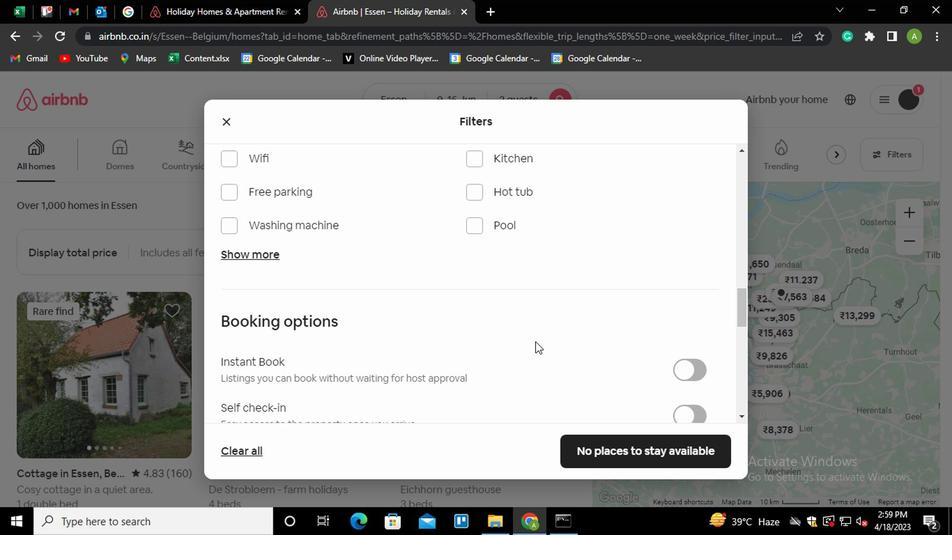 
Action: Mouse moved to (526, 343)
Screenshot: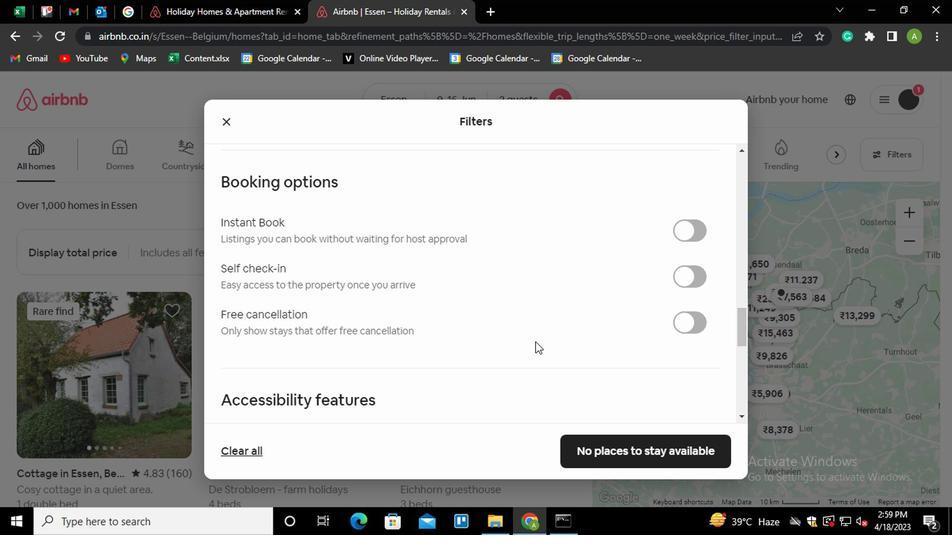 
Action: Mouse scrolled (526, 342) with delta (0, 0)
Screenshot: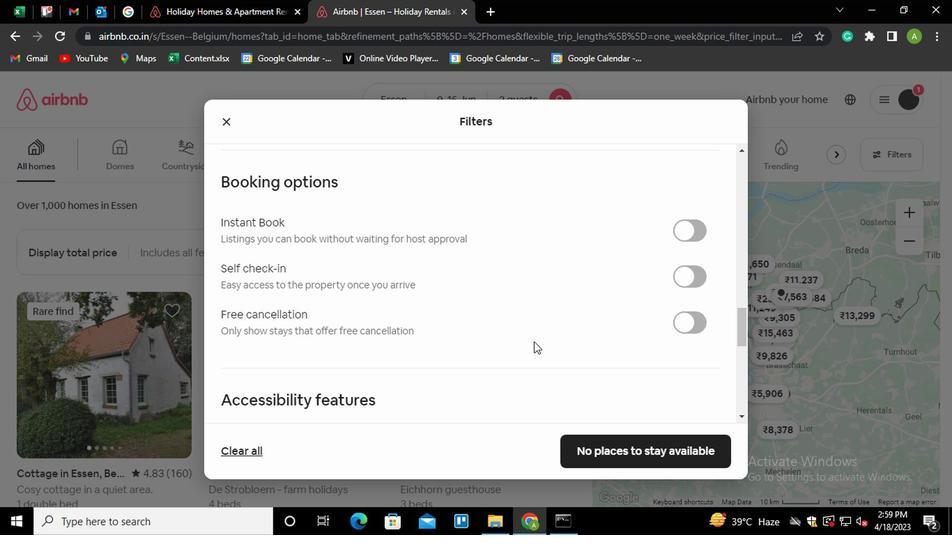 
Action: Mouse moved to (526, 344)
Screenshot: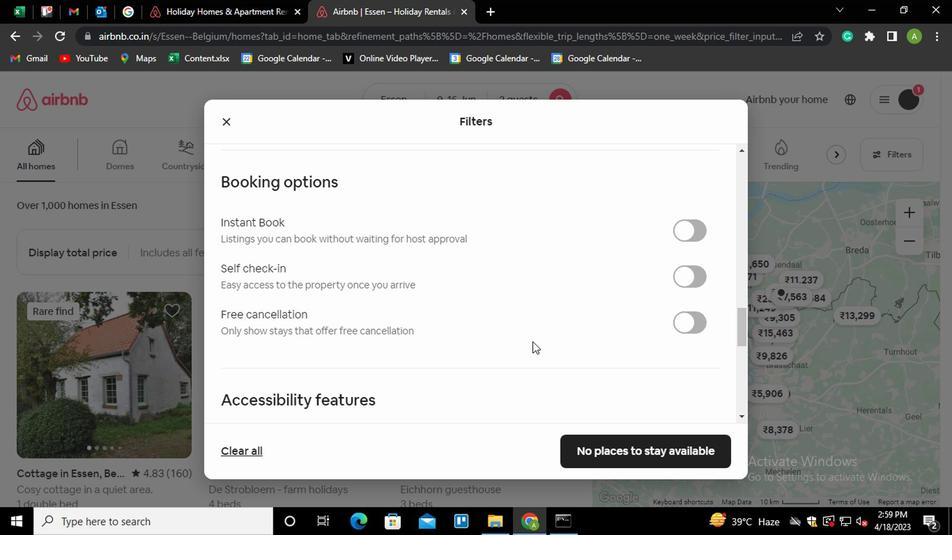 
Action: Mouse scrolled (526, 343) with delta (0, 0)
Screenshot: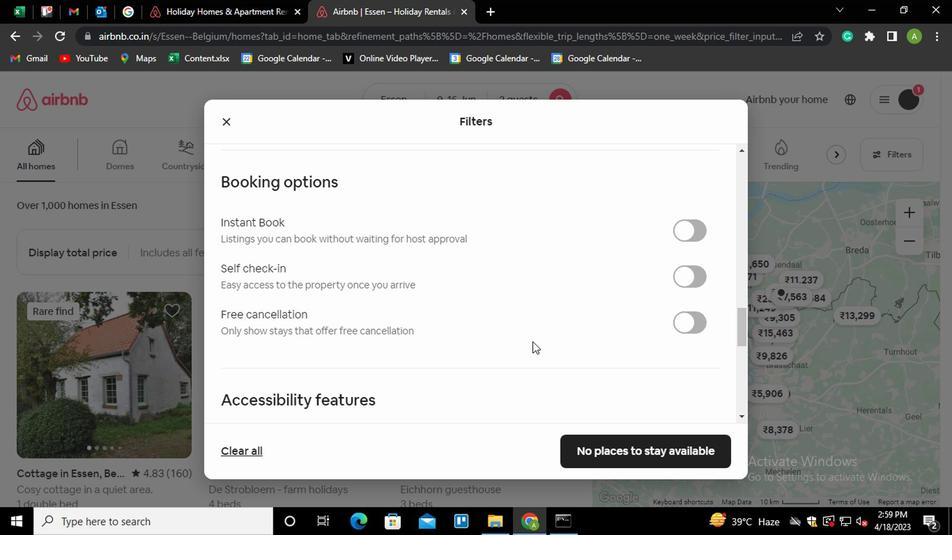 
Action: Mouse moved to (336, 360)
Screenshot: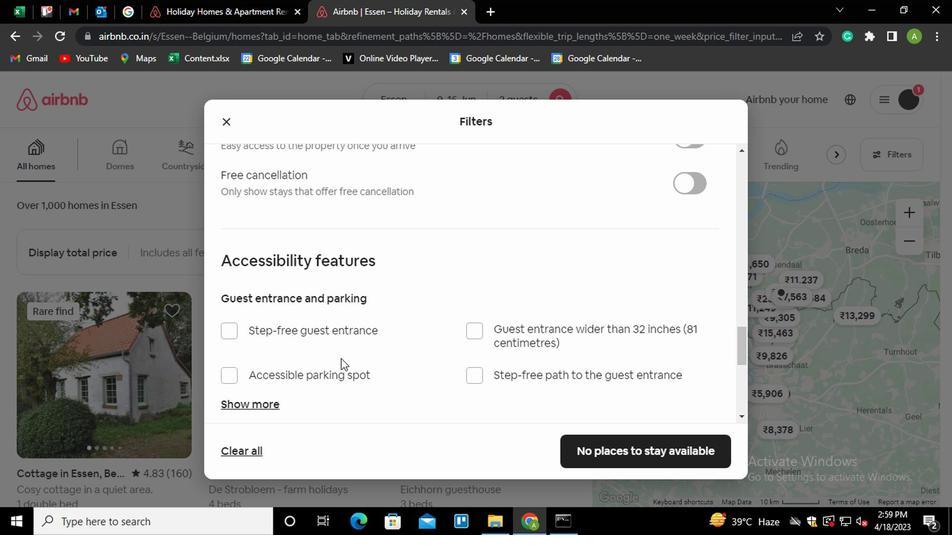 
Action: Mouse scrolled (336, 361) with delta (0, 0)
Screenshot: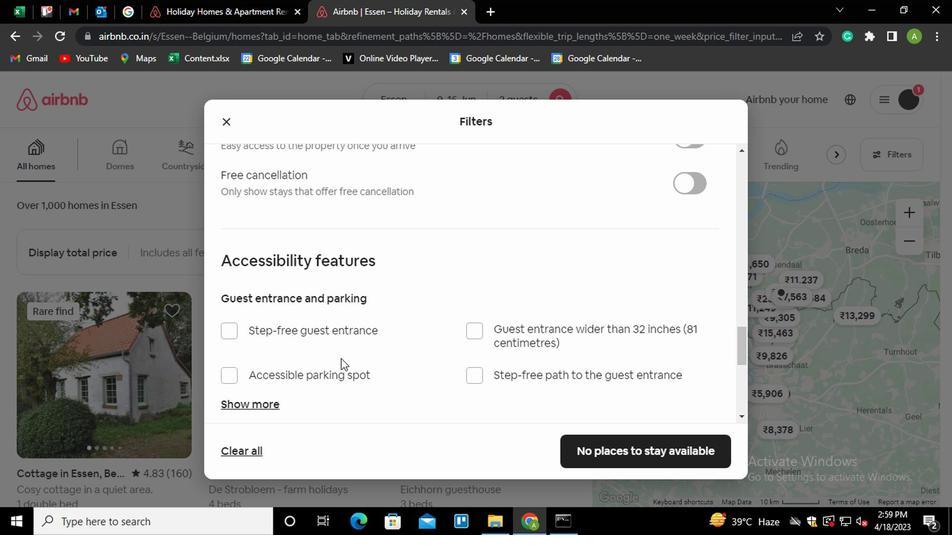 
Action: Mouse scrolled (336, 361) with delta (0, 0)
Screenshot: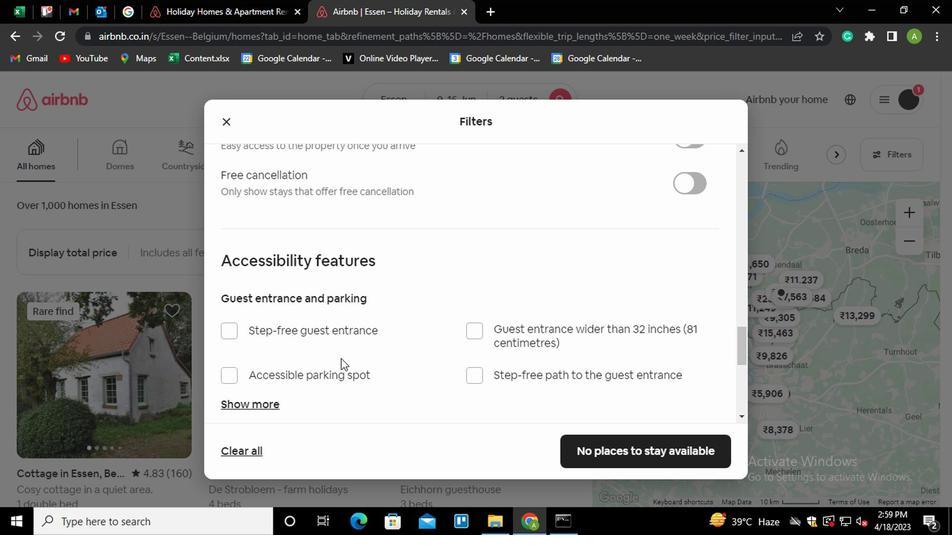 
Action: Mouse scrolled (336, 361) with delta (0, 0)
Screenshot: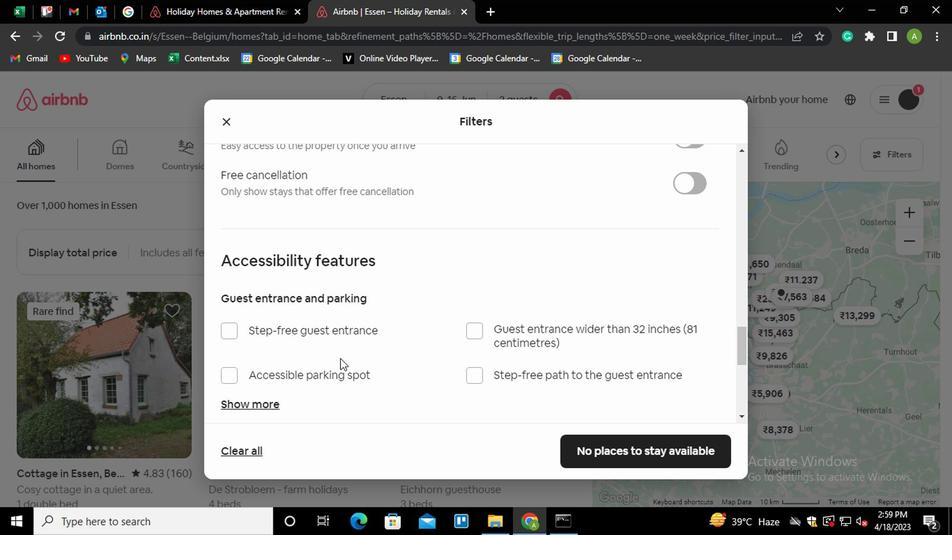 
Action: Mouse moved to (251, 184)
Screenshot: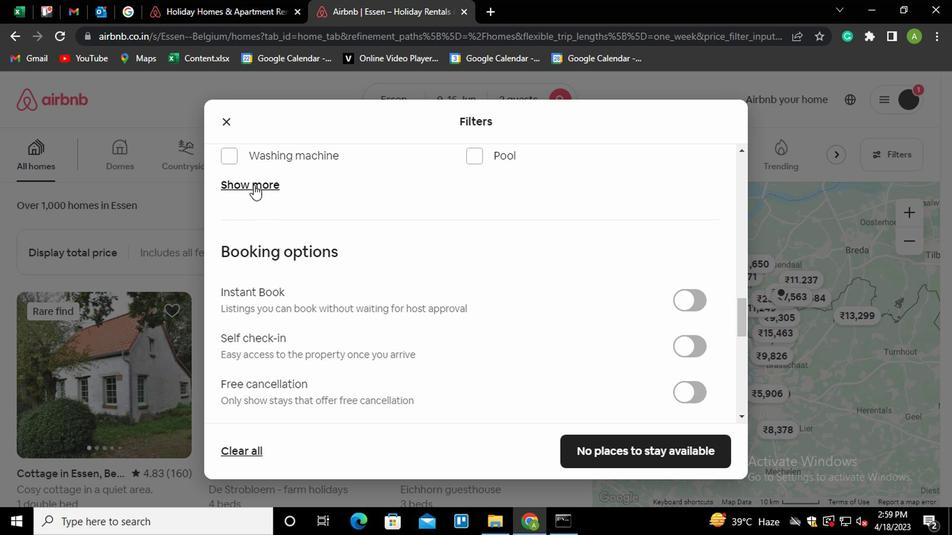 
Action: Mouse pressed left at (251, 184)
Screenshot: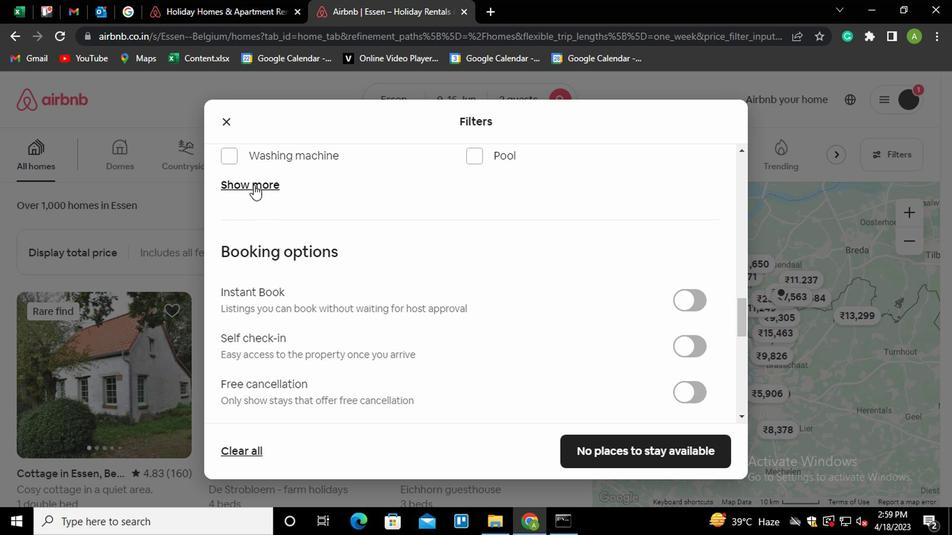 
Action: Mouse moved to (238, 263)
Screenshot: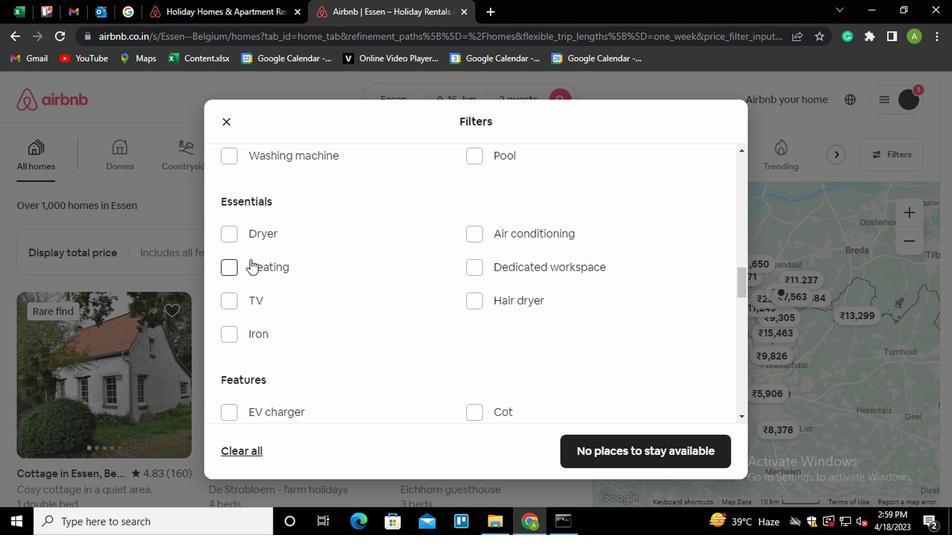 
Action: Mouse pressed left at (238, 263)
Screenshot: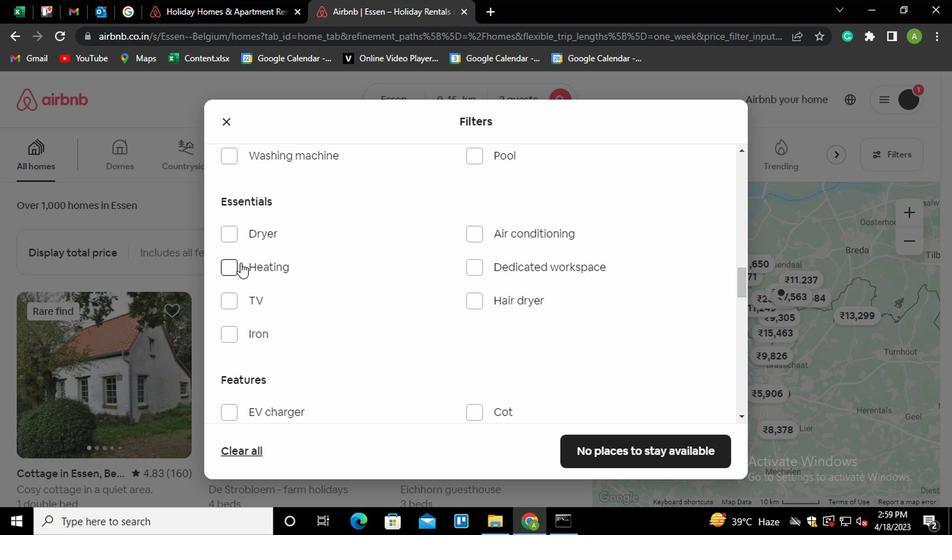 
Action: Mouse moved to (383, 295)
Screenshot: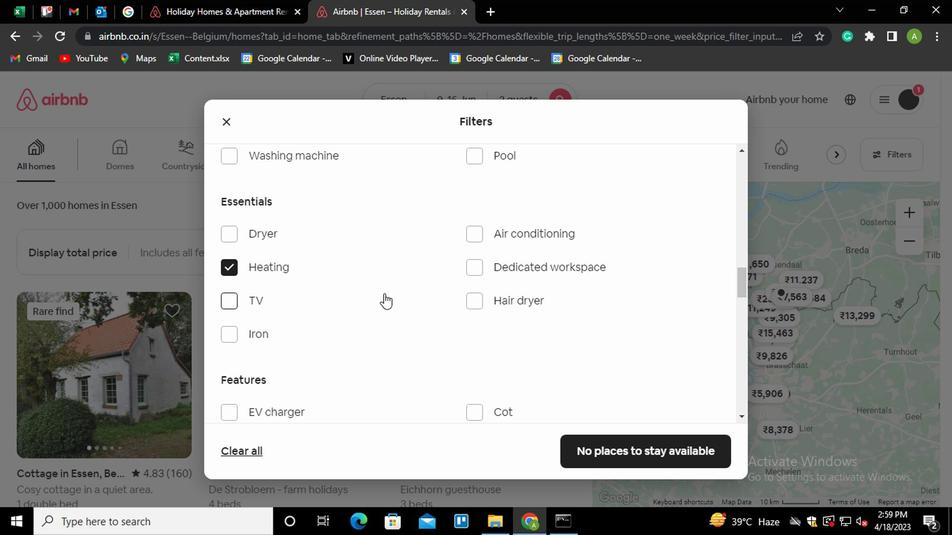 
Action: Mouse scrolled (383, 295) with delta (0, 0)
Screenshot: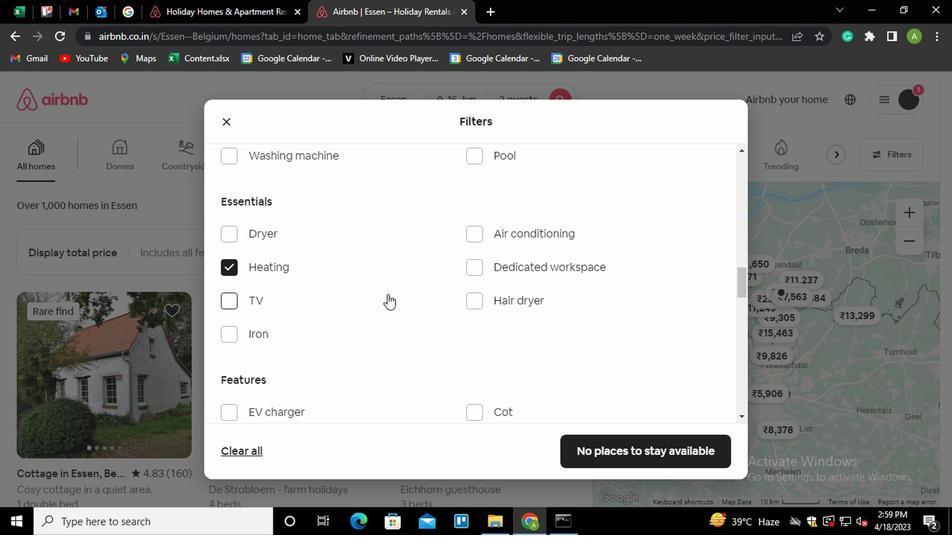 
Action: Mouse scrolled (383, 295) with delta (0, 0)
Screenshot: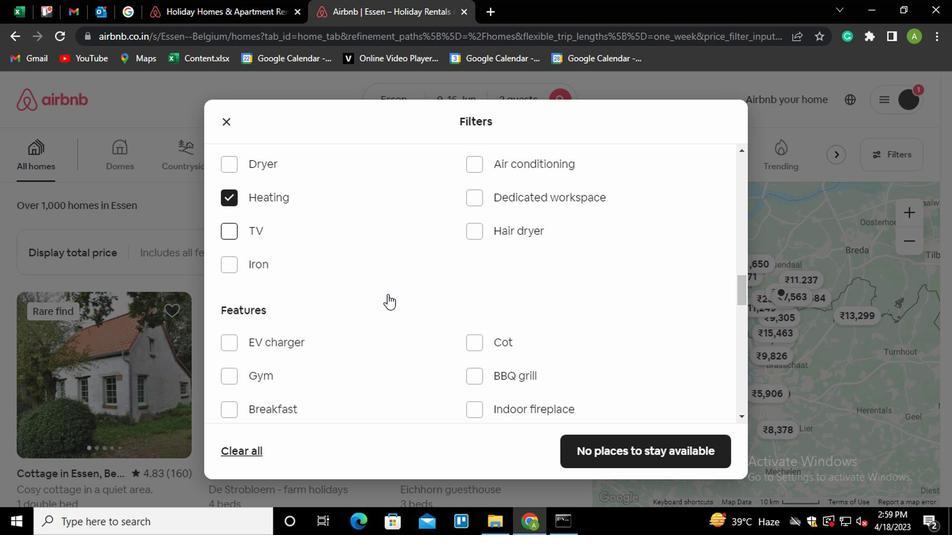 
Action: Mouse scrolled (383, 295) with delta (0, 0)
Screenshot: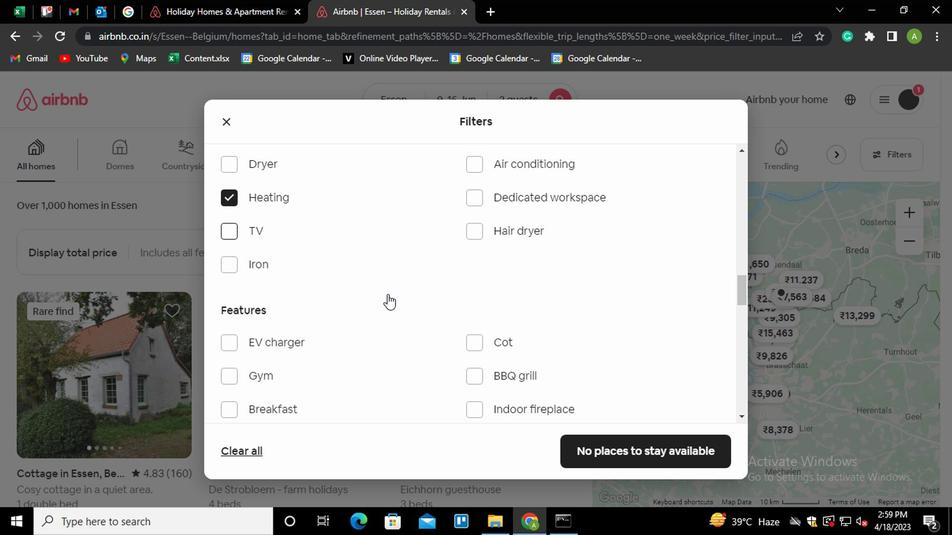
Action: Mouse scrolled (383, 295) with delta (0, 0)
Screenshot: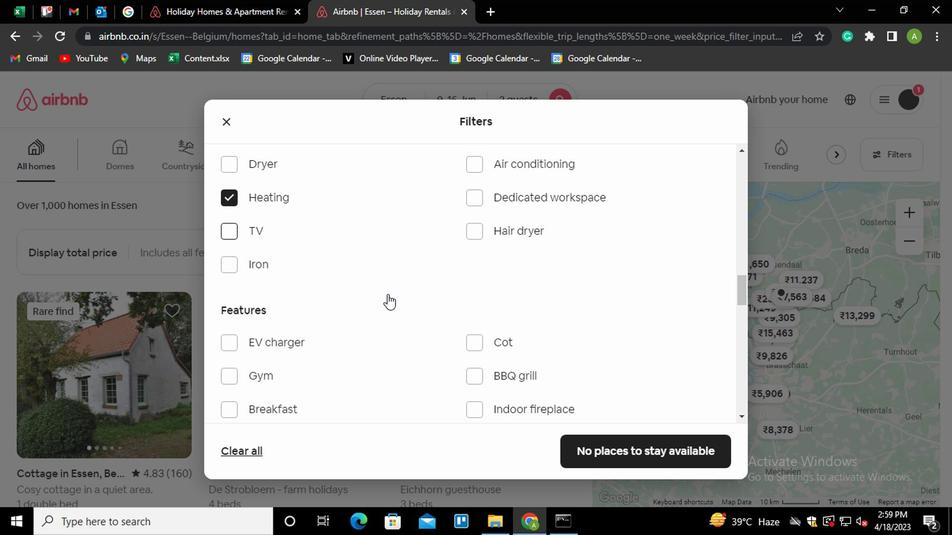 
Action: Mouse scrolled (383, 295) with delta (0, 0)
Screenshot: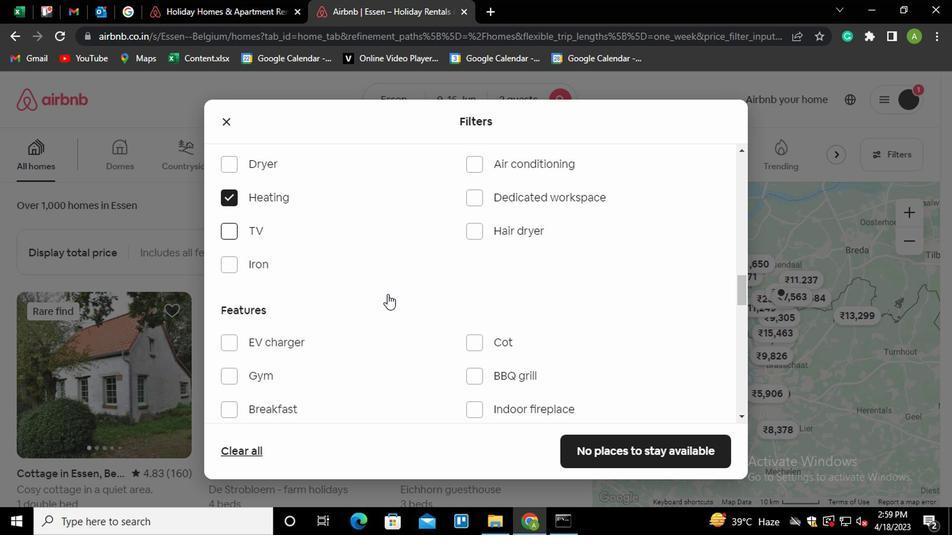 
Action: Mouse scrolled (383, 295) with delta (0, 0)
Screenshot: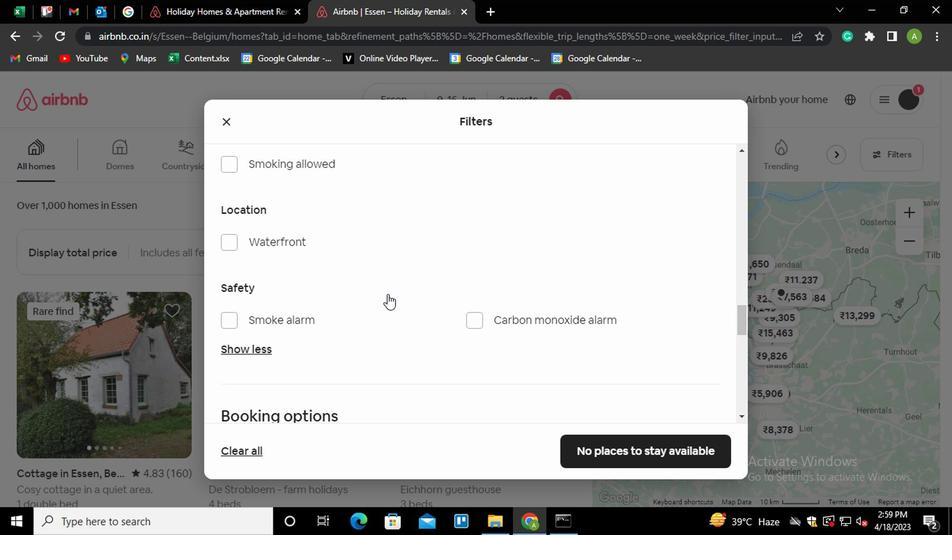 
Action: Mouse scrolled (383, 295) with delta (0, 0)
Screenshot: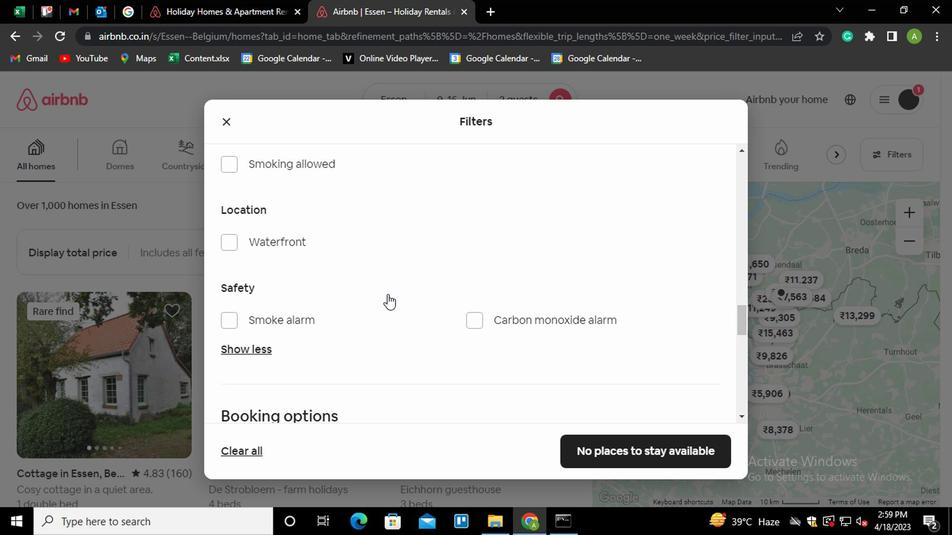
Action: Mouse scrolled (383, 295) with delta (0, 0)
Screenshot: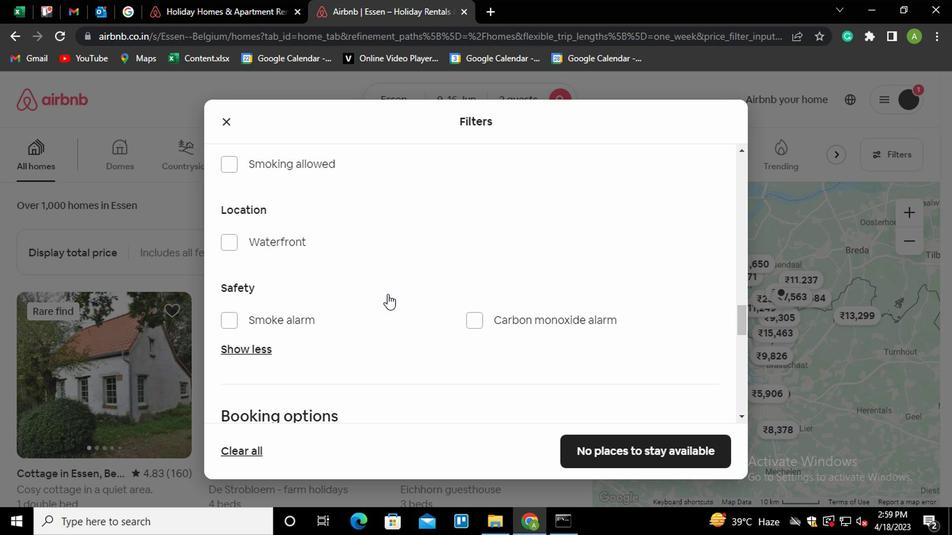 
Action: Mouse moved to (674, 304)
Screenshot: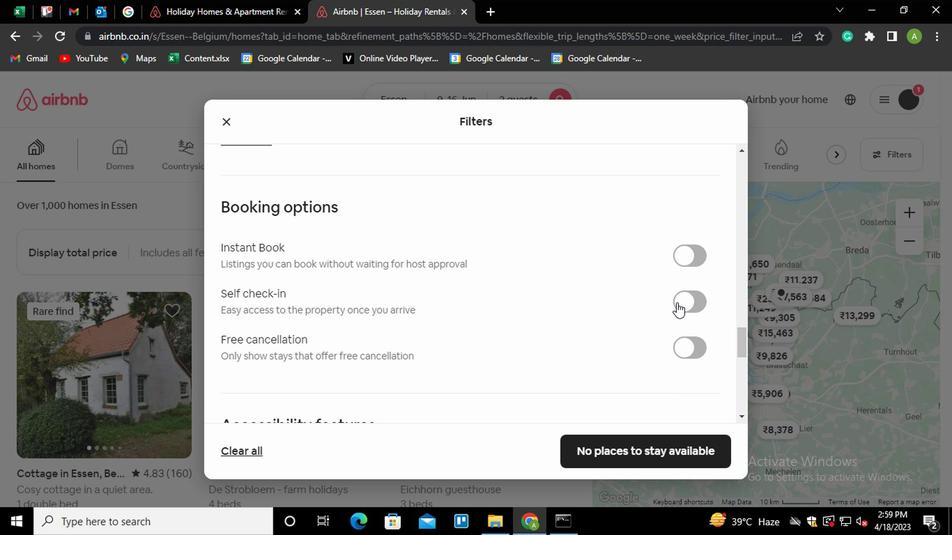 
Action: Mouse pressed left at (674, 304)
Screenshot: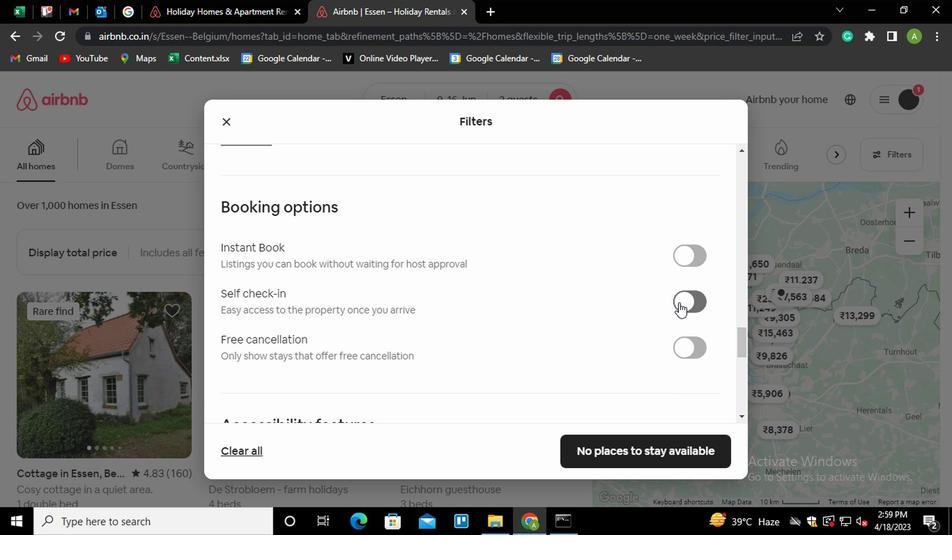 
Action: Mouse moved to (566, 319)
Screenshot: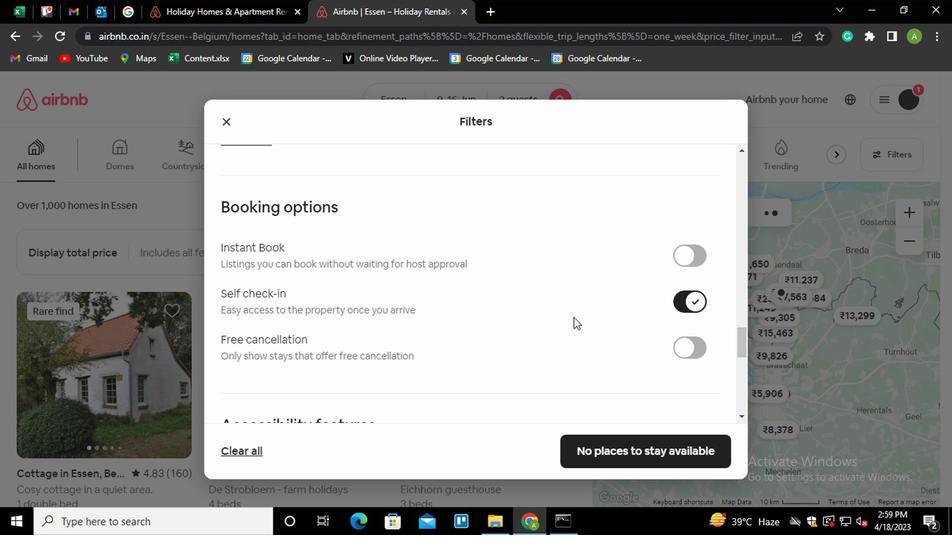 
Action: Mouse scrolled (566, 318) with delta (0, 0)
Screenshot: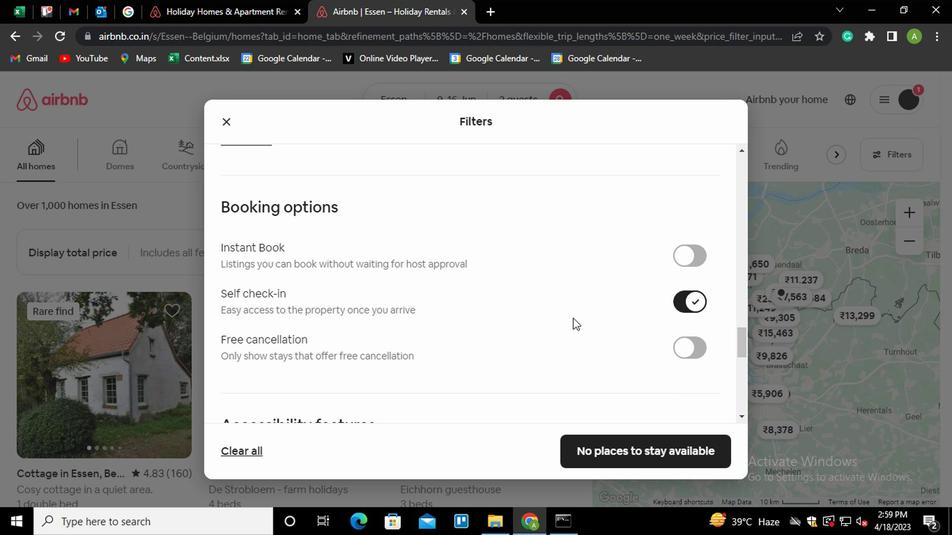 
Action: Mouse scrolled (566, 318) with delta (0, 0)
Screenshot: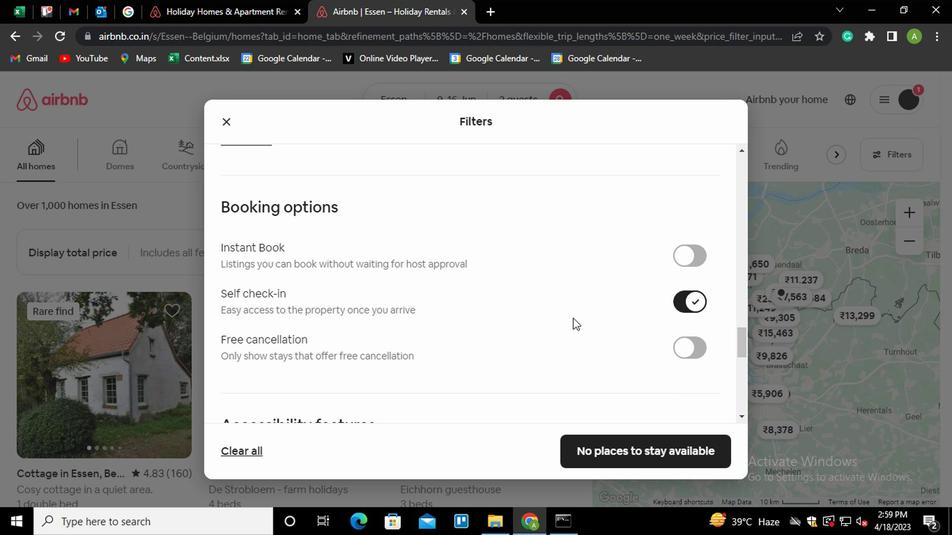 
Action: Mouse scrolled (566, 318) with delta (0, 0)
Screenshot: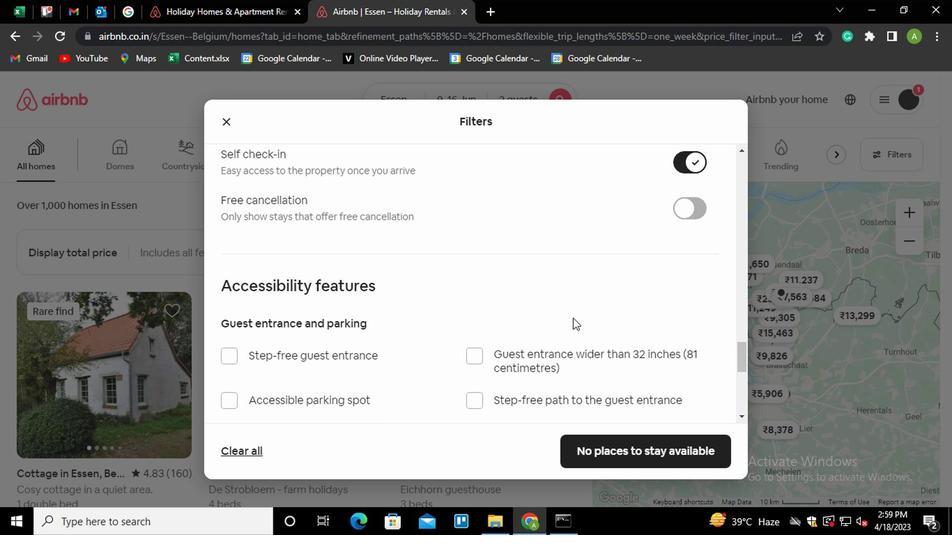
Action: Mouse scrolled (566, 318) with delta (0, 0)
Screenshot: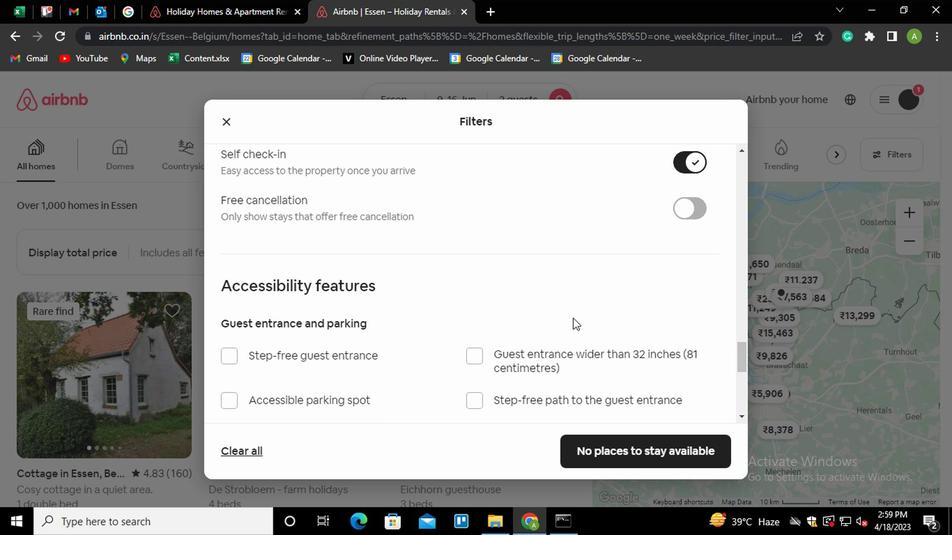 
Action: Mouse scrolled (566, 318) with delta (0, 0)
Screenshot: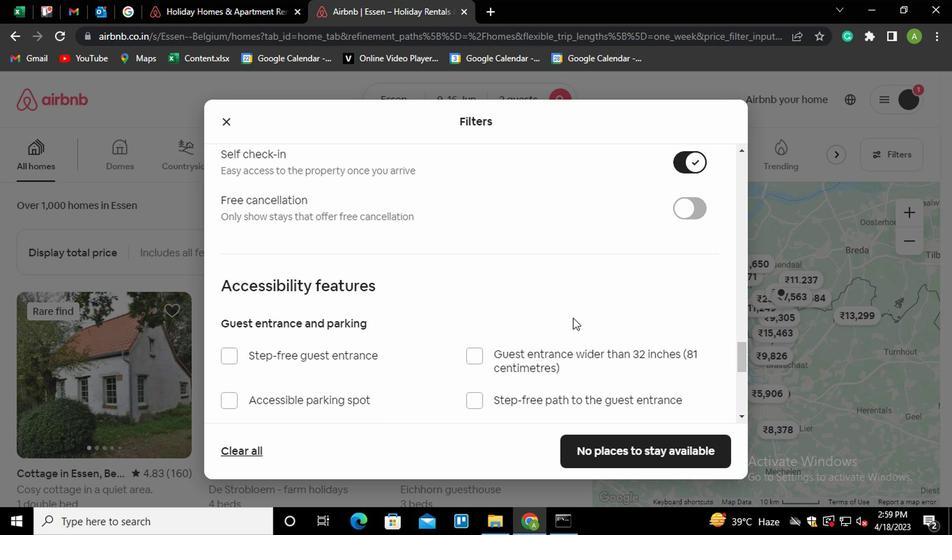 
Action: Mouse scrolled (566, 318) with delta (0, 0)
Screenshot: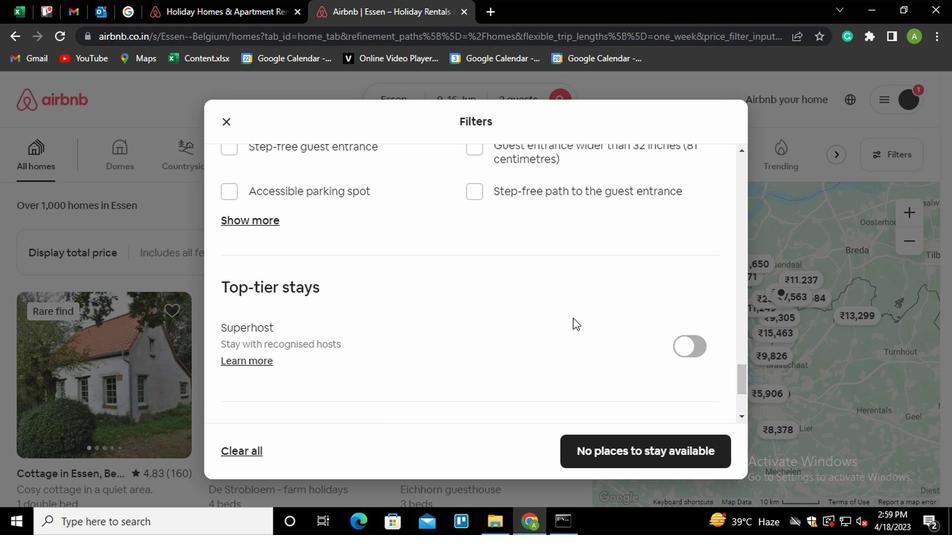 
Action: Mouse scrolled (566, 318) with delta (0, 0)
Screenshot: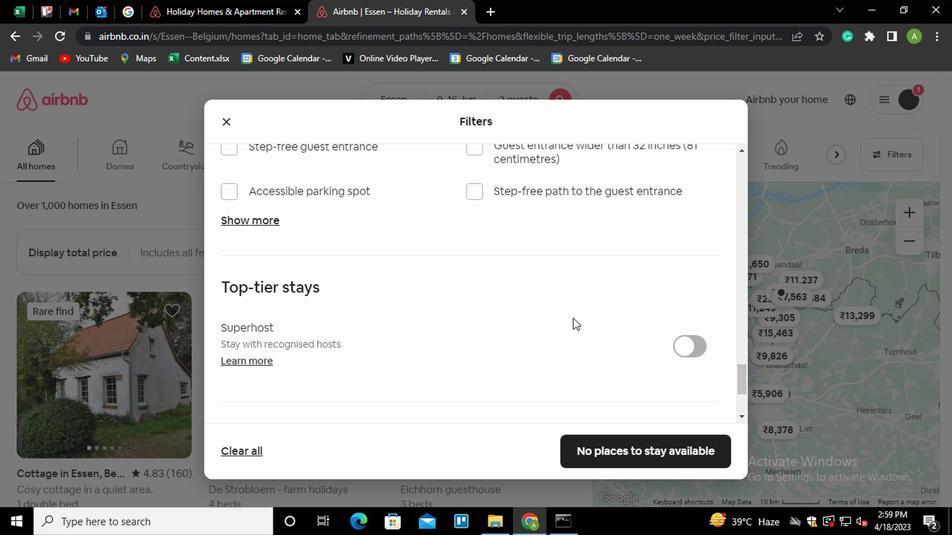 
Action: Mouse moved to (252, 340)
Screenshot: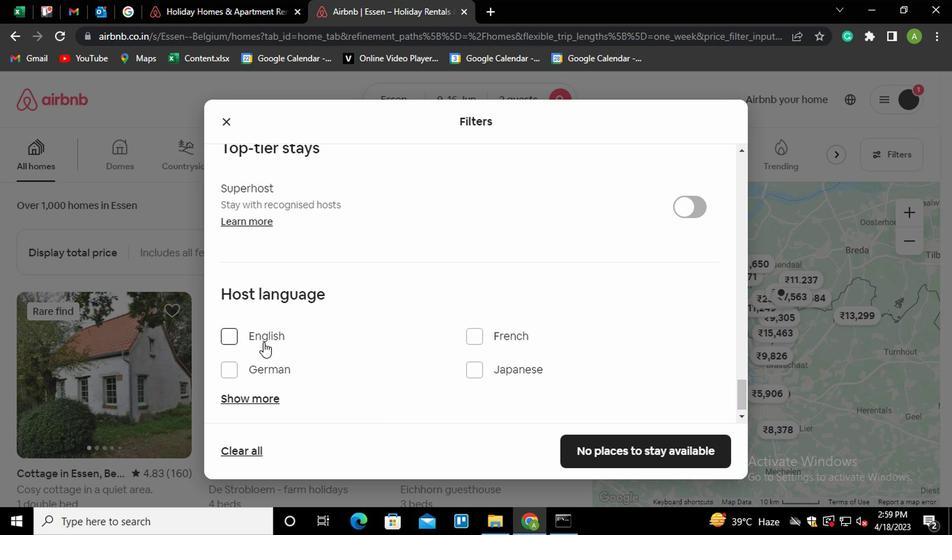 
Action: Mouse pressed left at (252, 340)
Screenshot: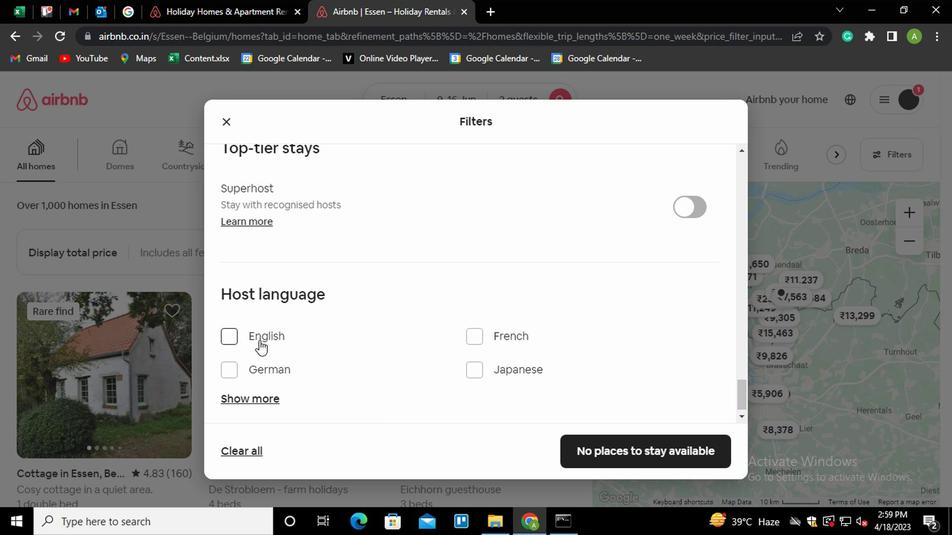 
Action: Mouse moved to (610, 448)
Screenshot: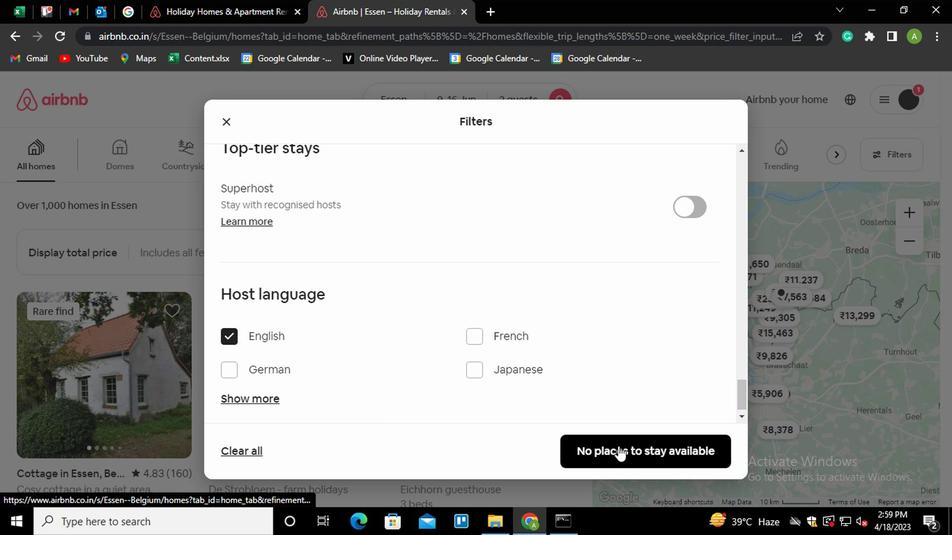 
Action: Mouse pressed left at (610, 448)
Screenshot: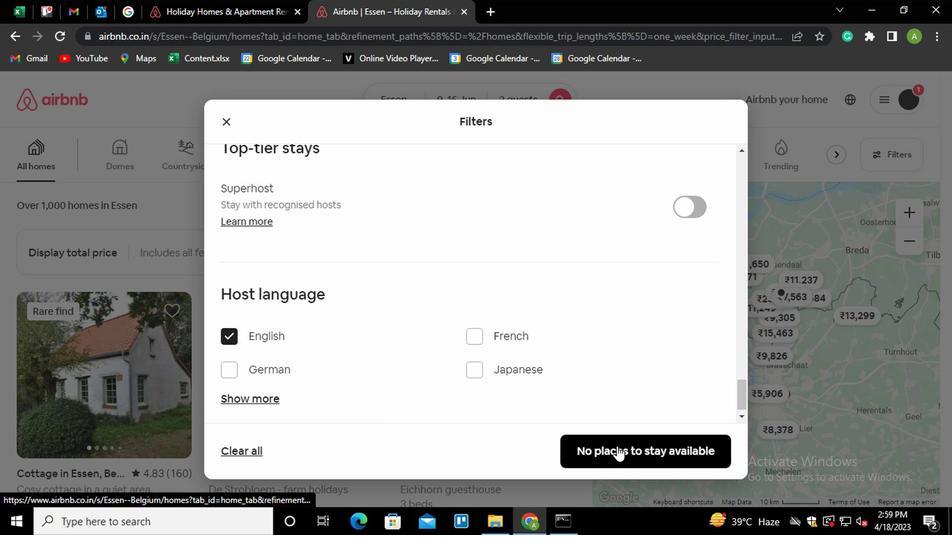 
